 Task: For heading Arial black with underline.  font size for heading18,  'Change the font style of data to'Calibri.  and font size to 9,  Change the alignment of both headline & data to Align center.  In the sheet  Data Collection Workbook
Action: Mouse moved to (45, 129)
Screenshot: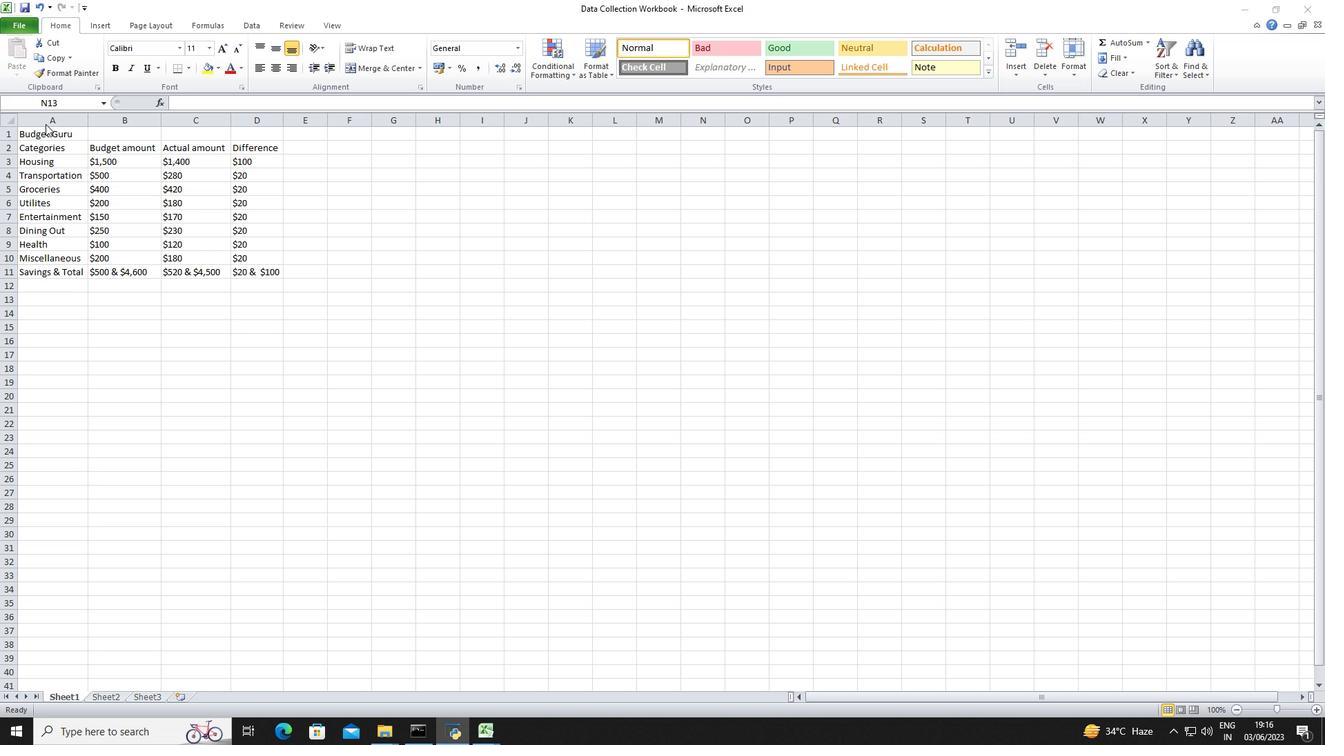 
Action: Mouse pressed left at (45, 129)
Screenshot: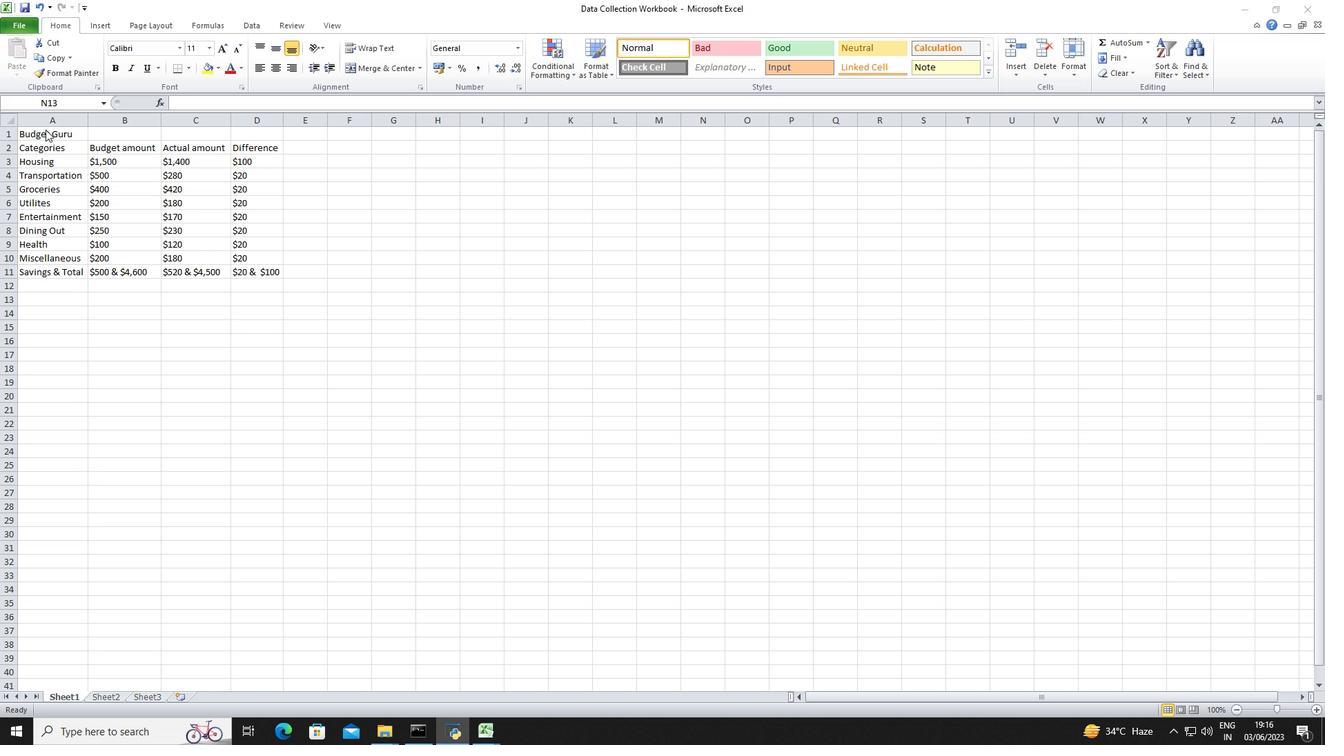
Action: Mouse moved to (72, 134)
Screenshot: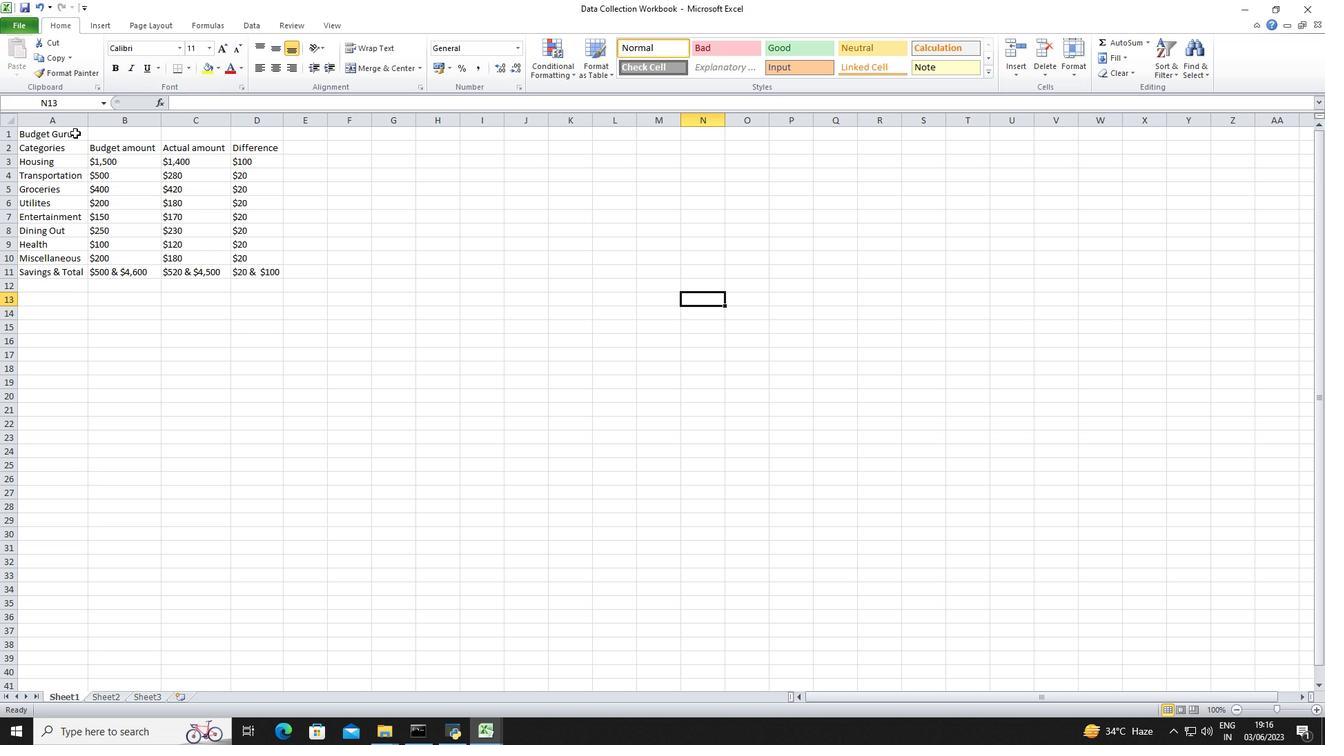 
Action: Mouse pressed left at (72, 134)
Screenshot: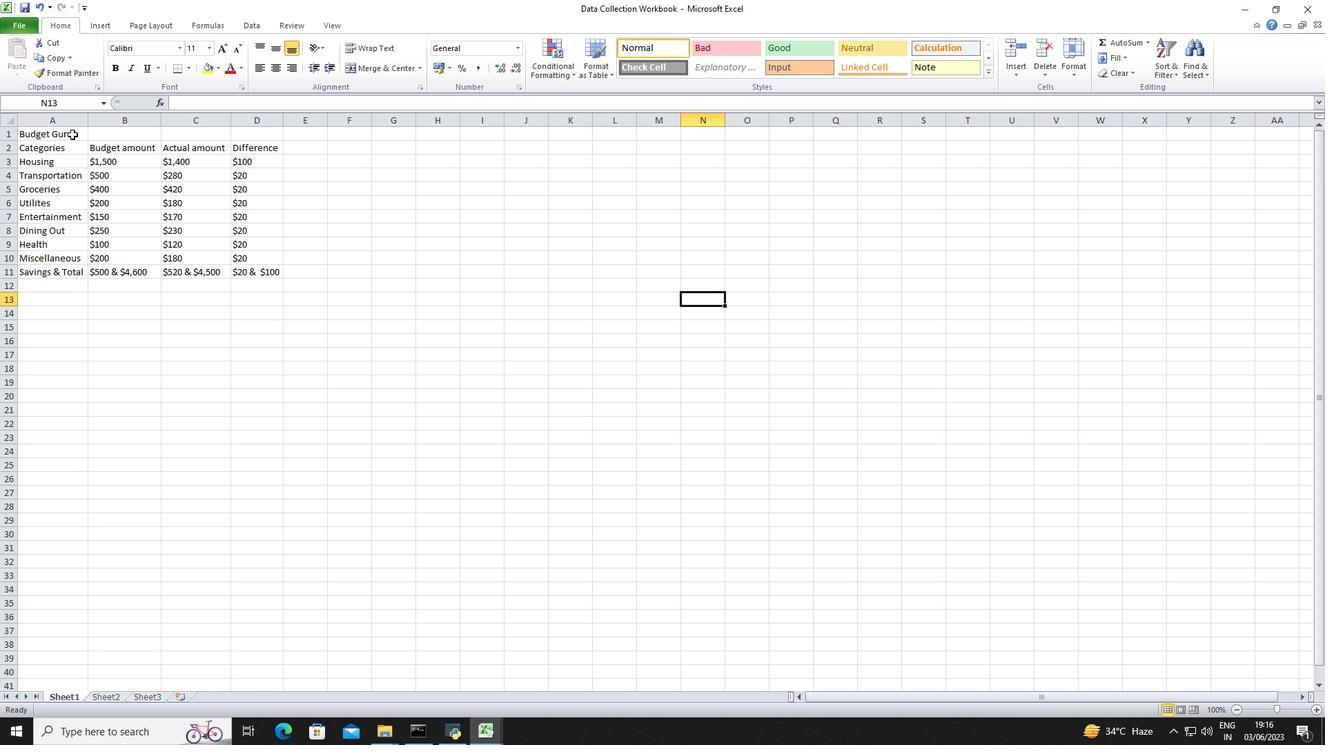 
Action: Mouse moved to (179, 46)
Screenshot: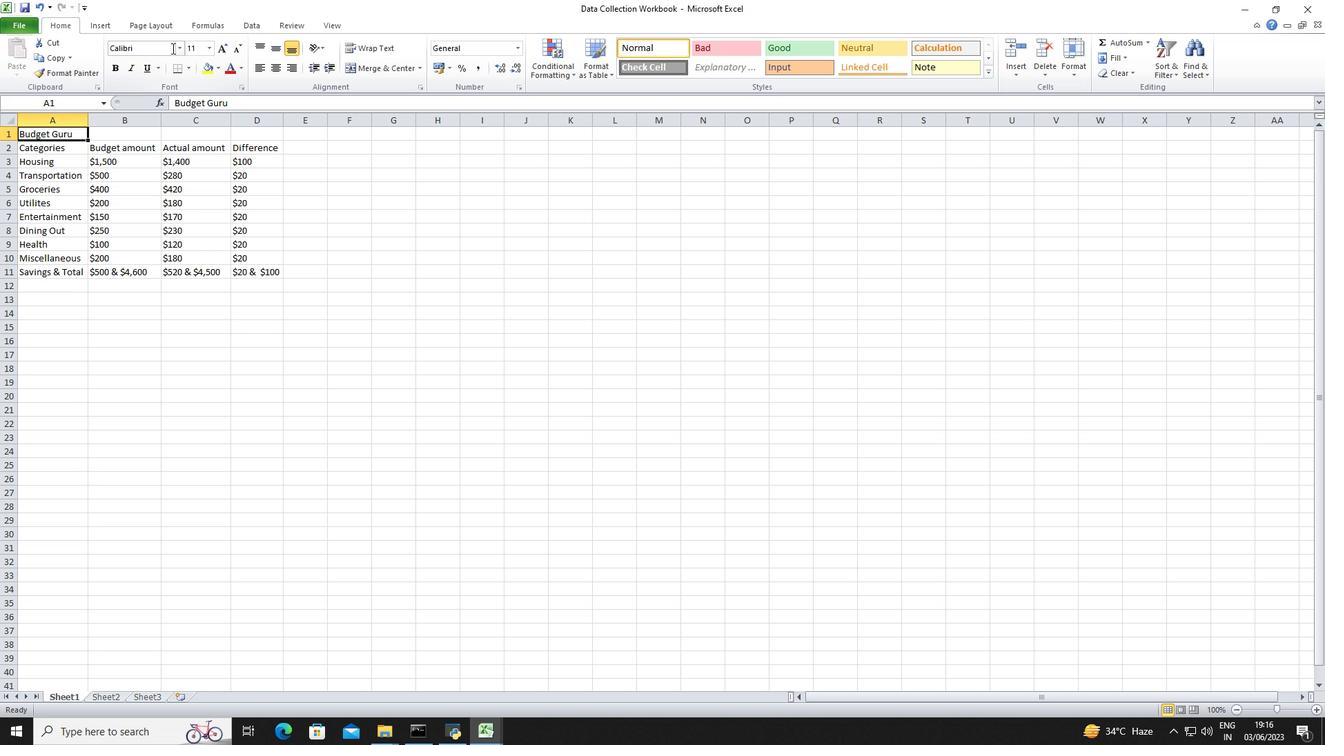 
Action: Mouse pressed left at (179, 46)
Screenshot: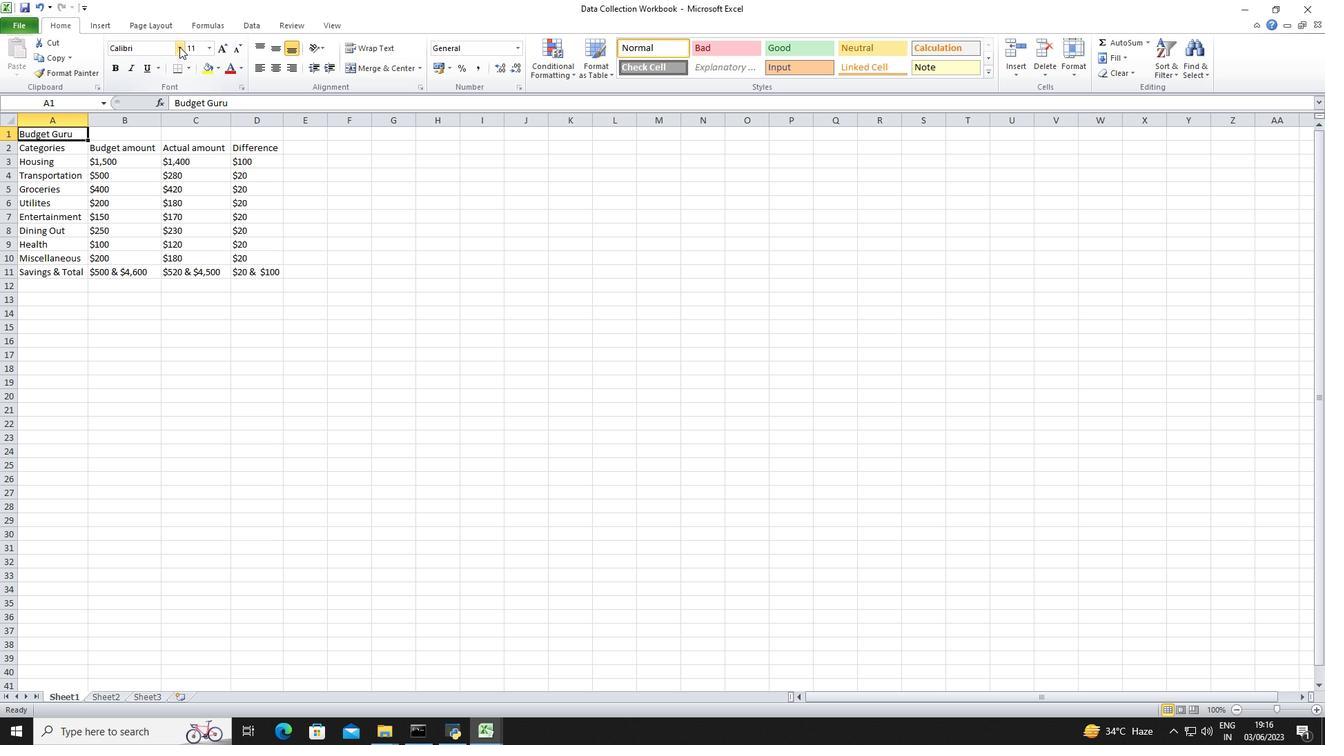 
Action: Mouse moved to (154, 176)
Screenshot: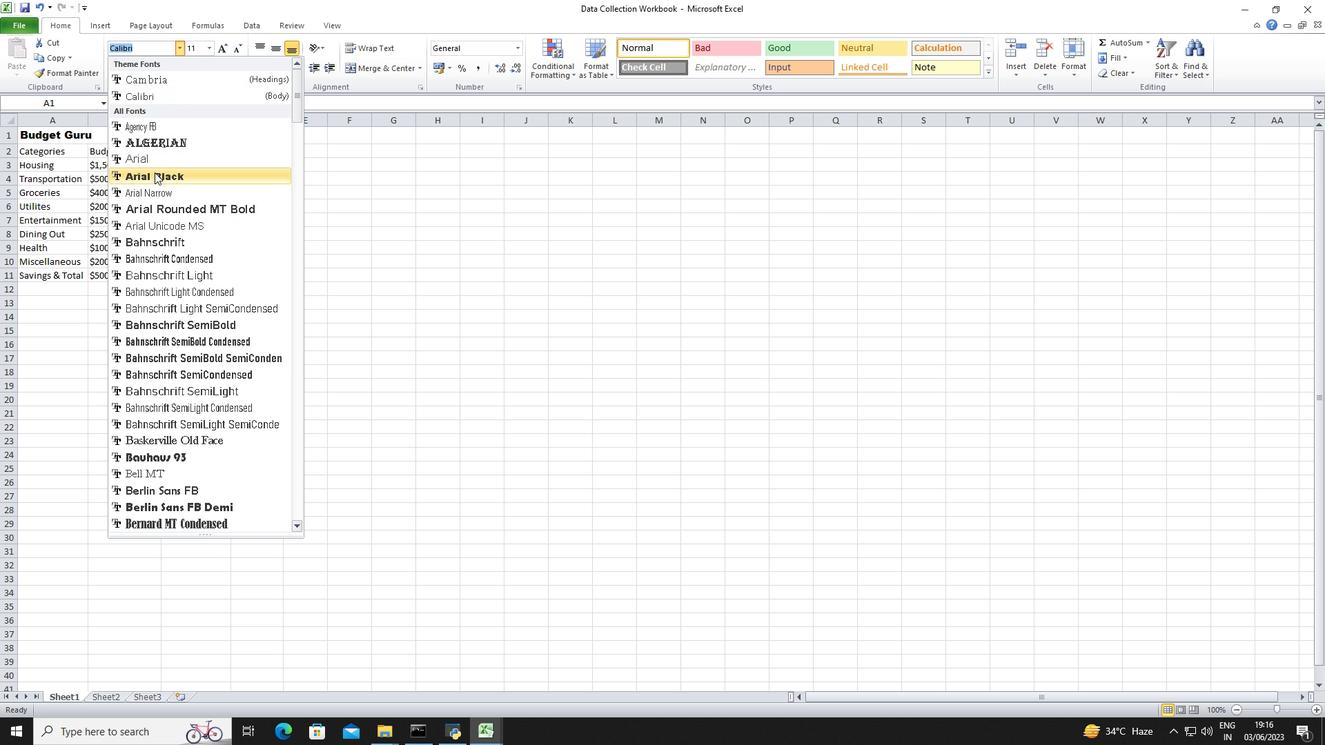 
Action: Mouse pressed left at (154, 176)
Screenshot: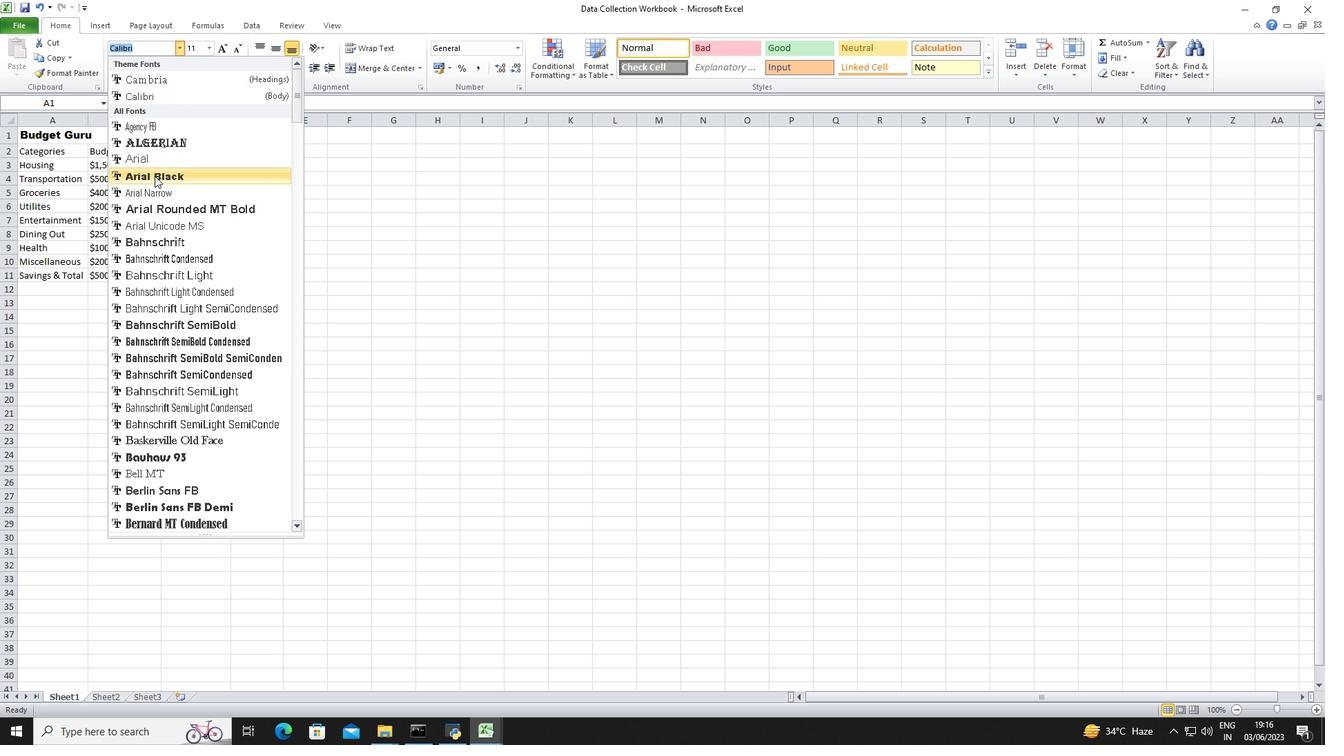 
Action: Mouse moved to (147, 66)
Screenshot: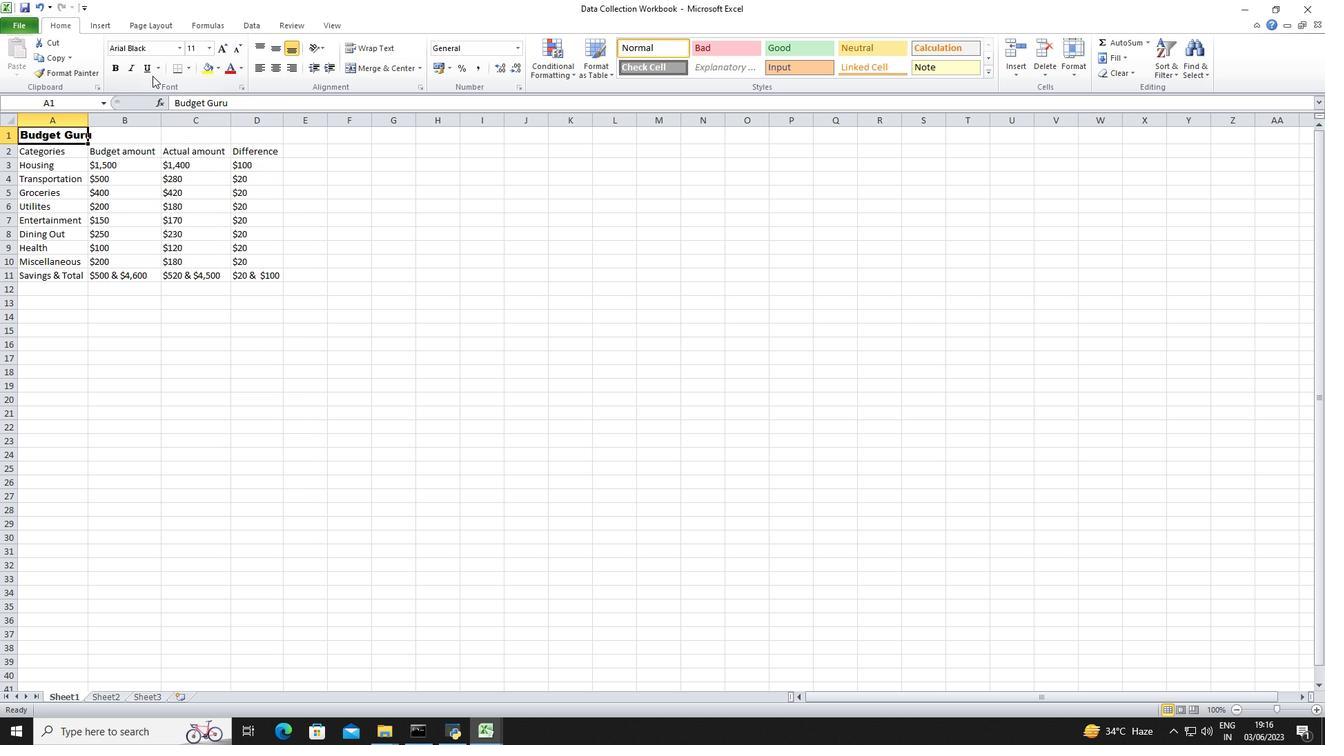 
Action: Mouse pressed left at (147, 66)
Screenshot: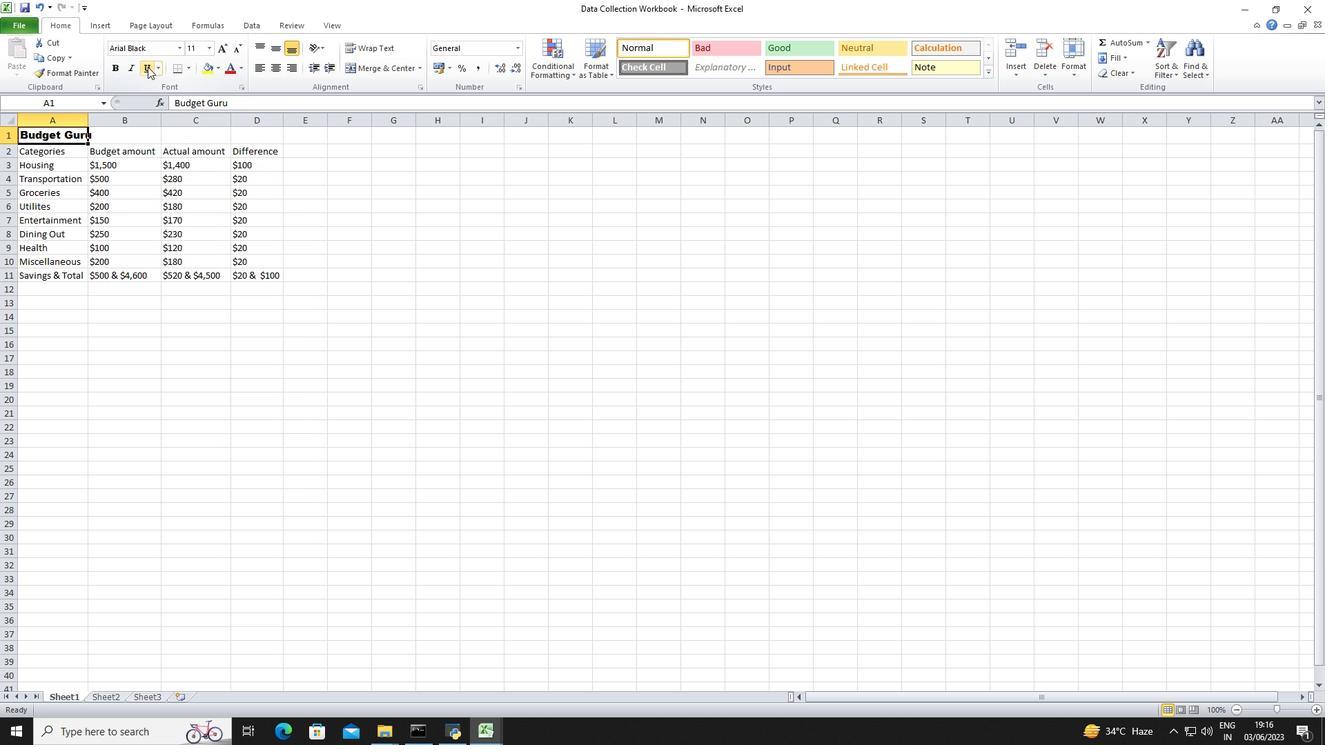 
Action: Mouse moved to (209, 48)
Screenshot: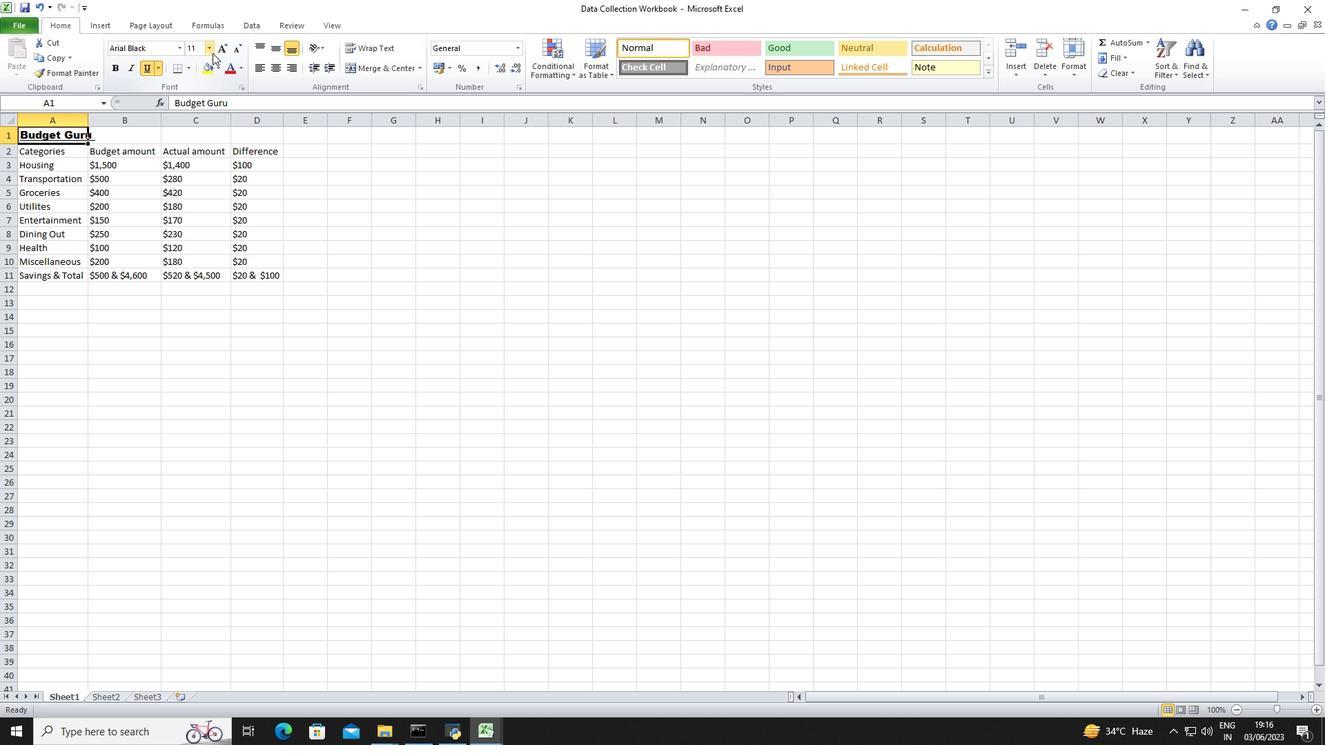 
Action: Mouse pressed left at (209, 48)
Screenshot: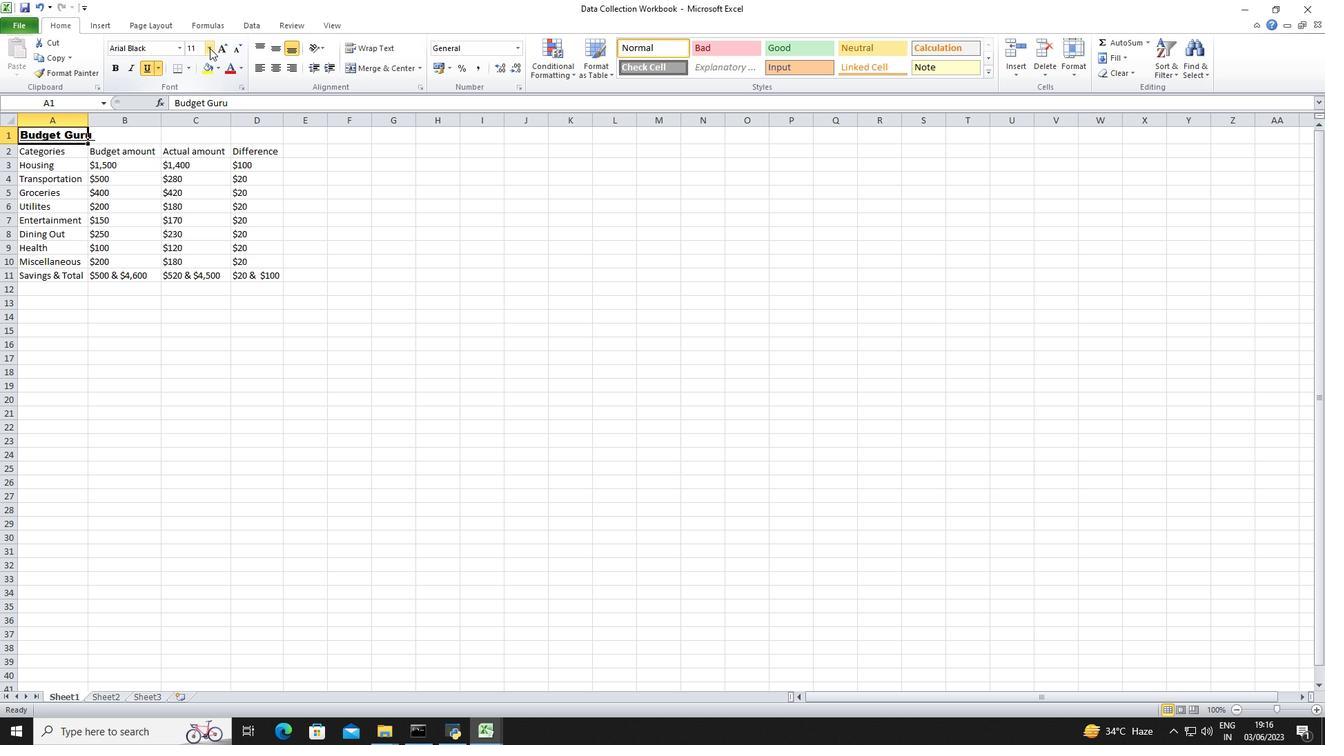 
Action: Mouse moved to (195, 144)
Screenshot: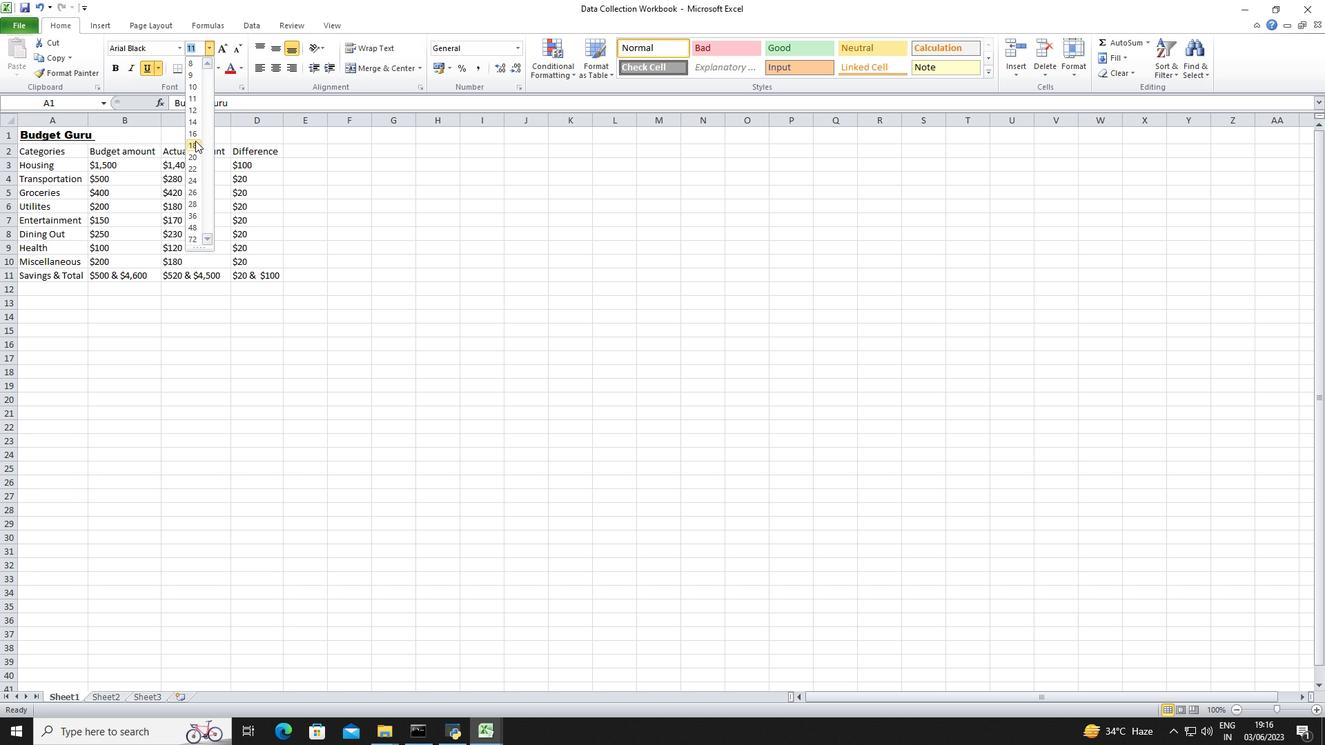
Action: Mouse pressed left at (195, 144)
Screenshot: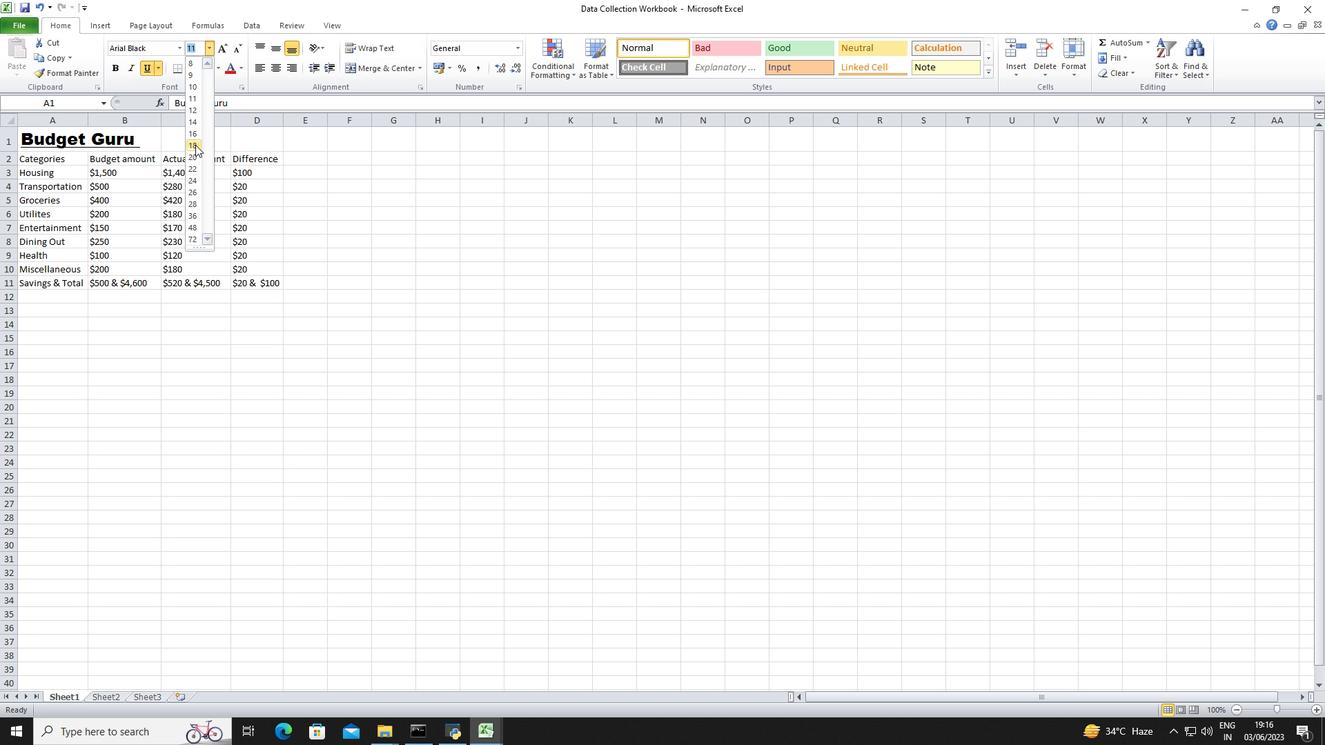 
Action: Mouse moved to (138, 378)
Screenshot: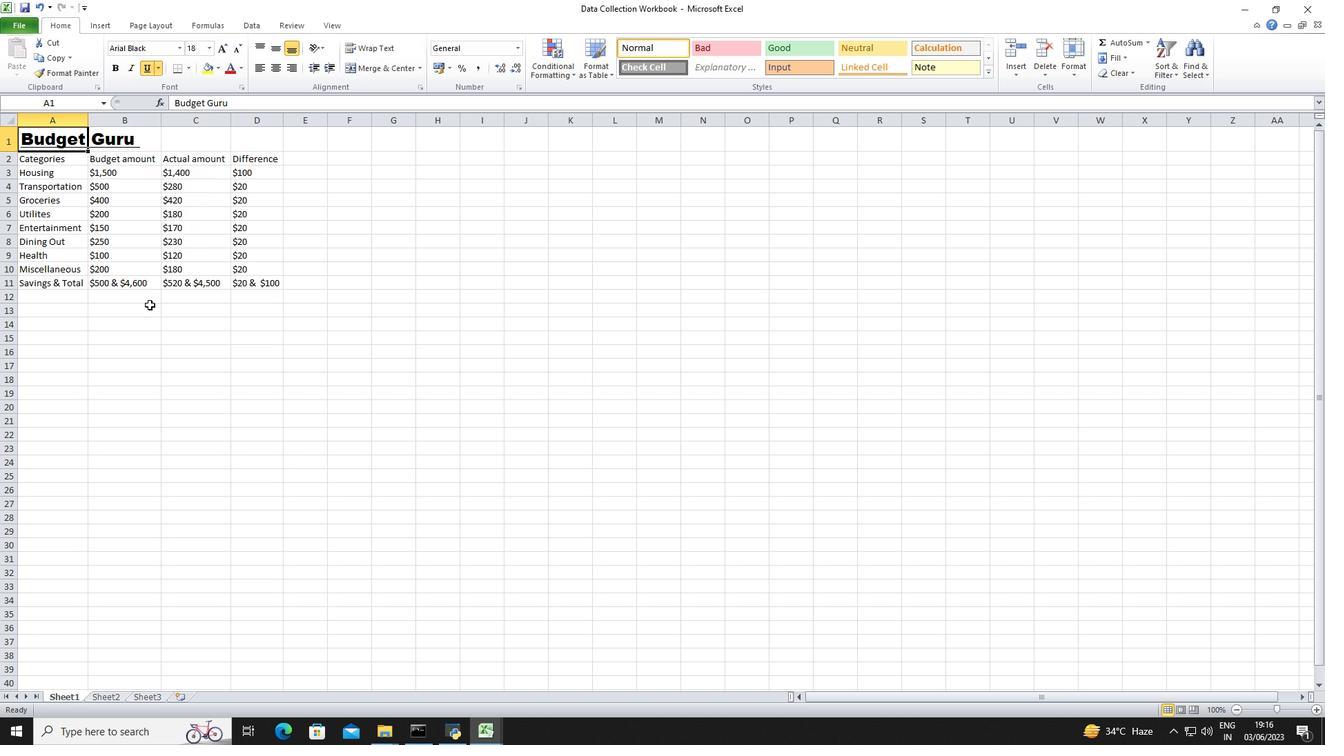 
Action: Mouse pressed left at (138, 378)
Screenshot: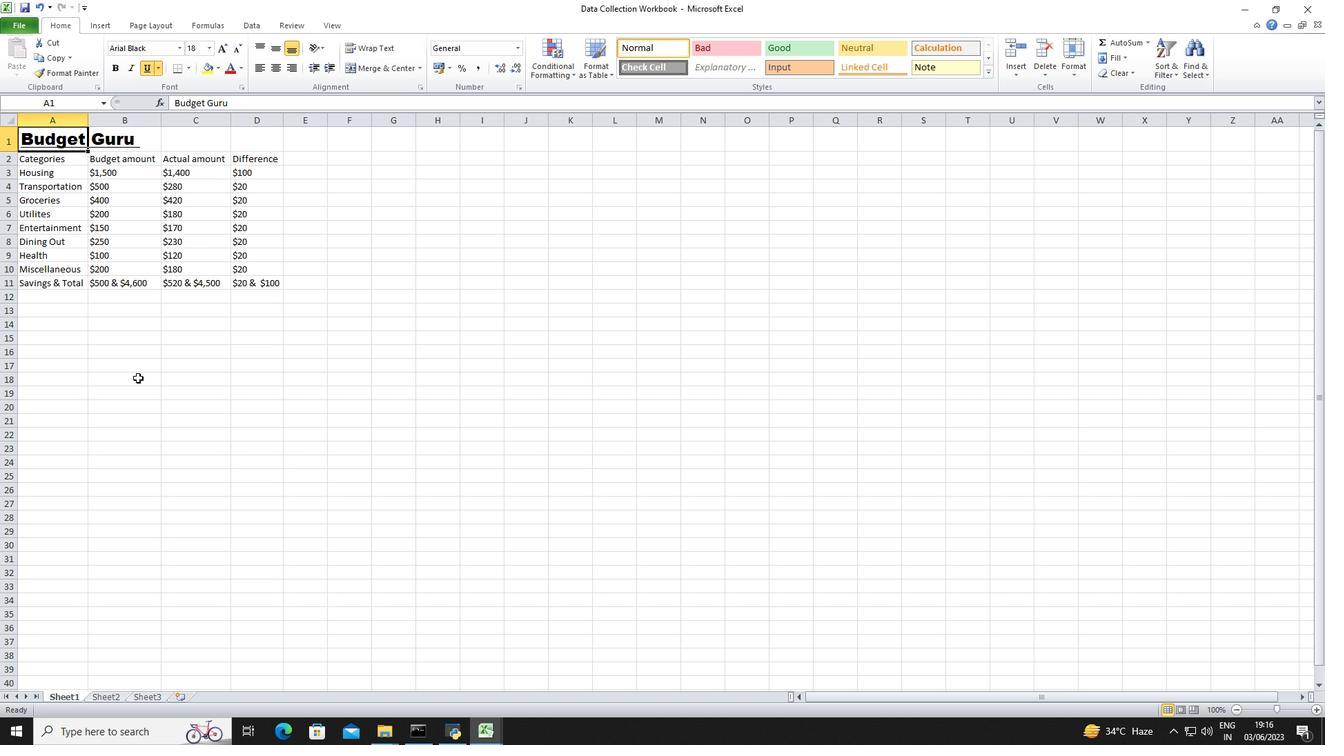 
Action: Mouse moved to (51, 156)
Screenshot: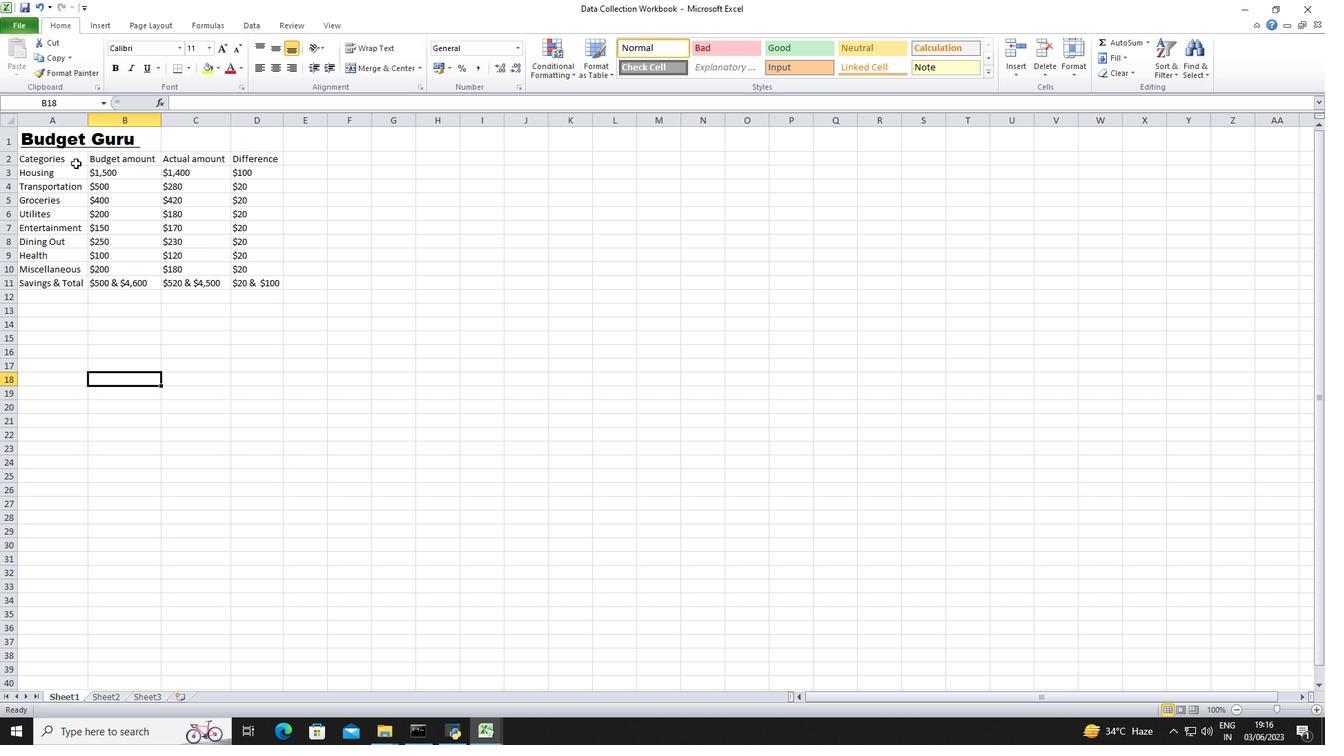 
Action: Mouse pressed left at (51, 156)
Screenshot: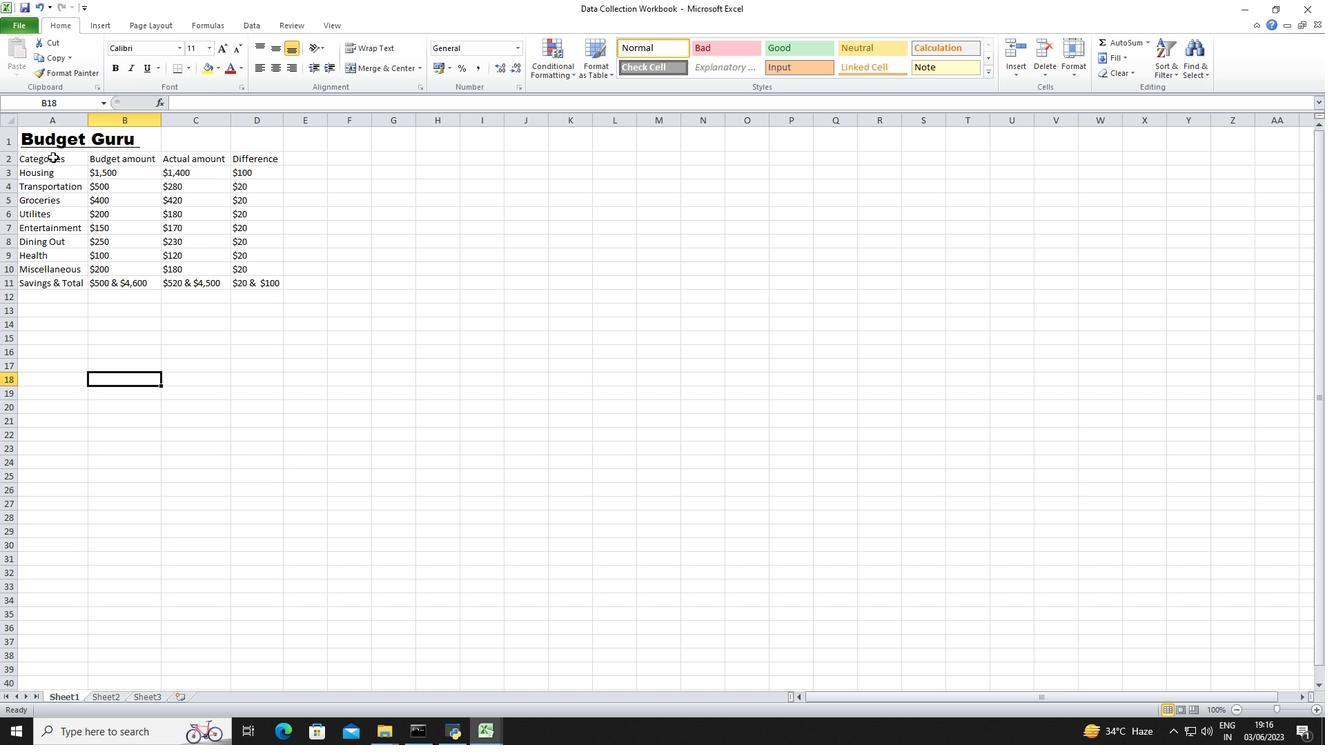 
Action: Mouse moved to (180, 42)
Screenshot: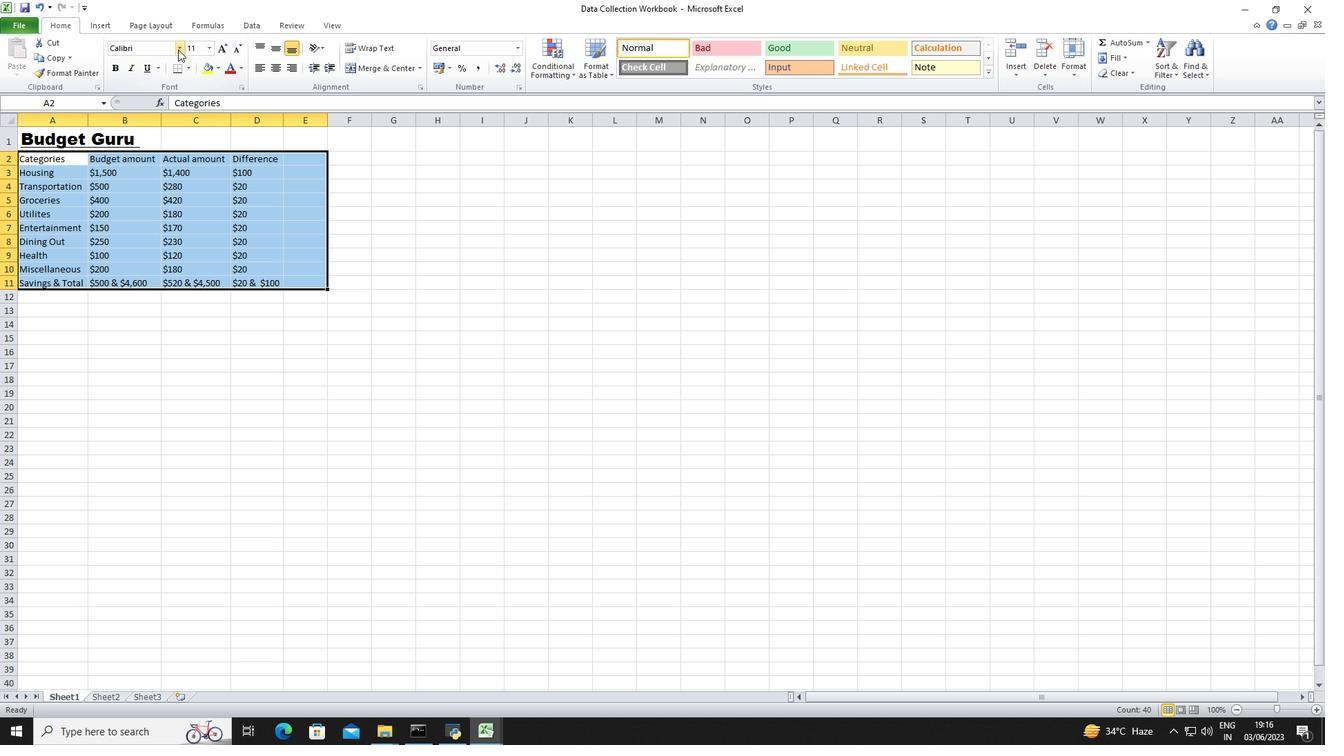 
Action: Mouse pressed left at (180, 42)
Screenshot: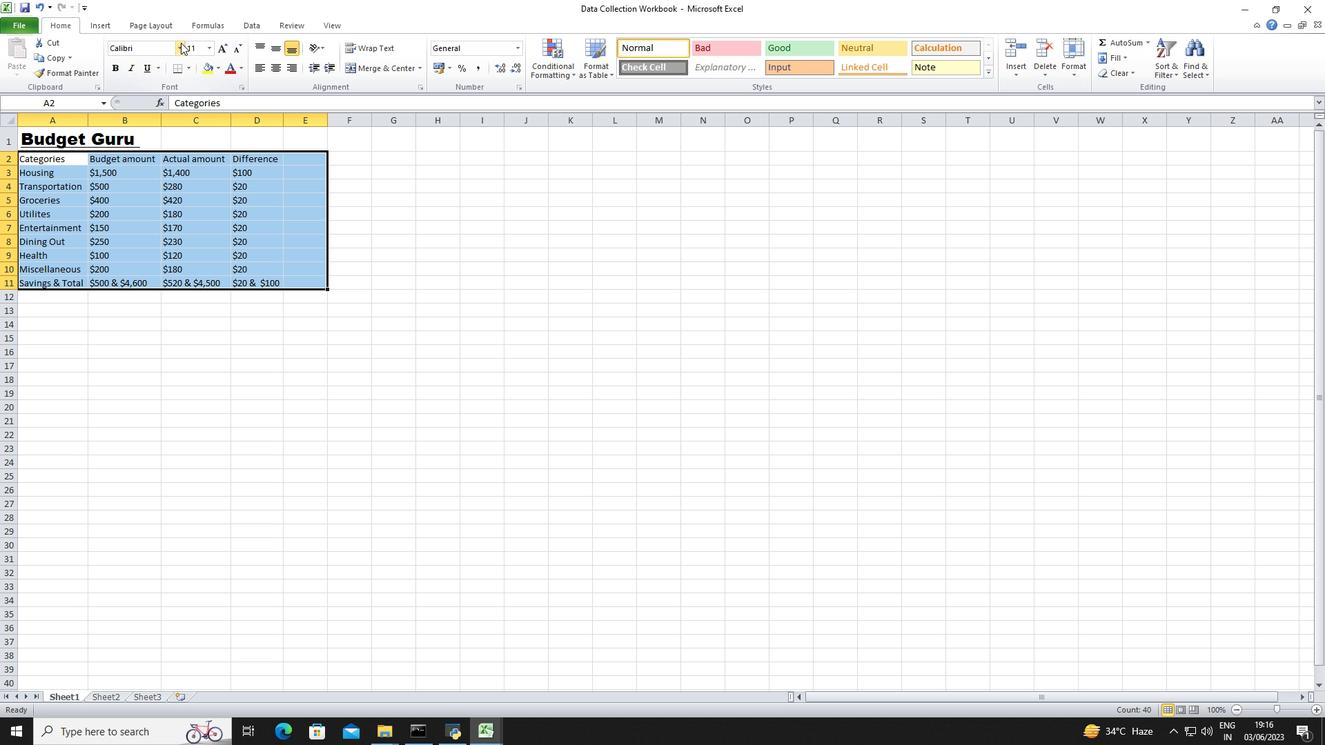 
Action: Mouse moved to (153, 92)
Screenshot: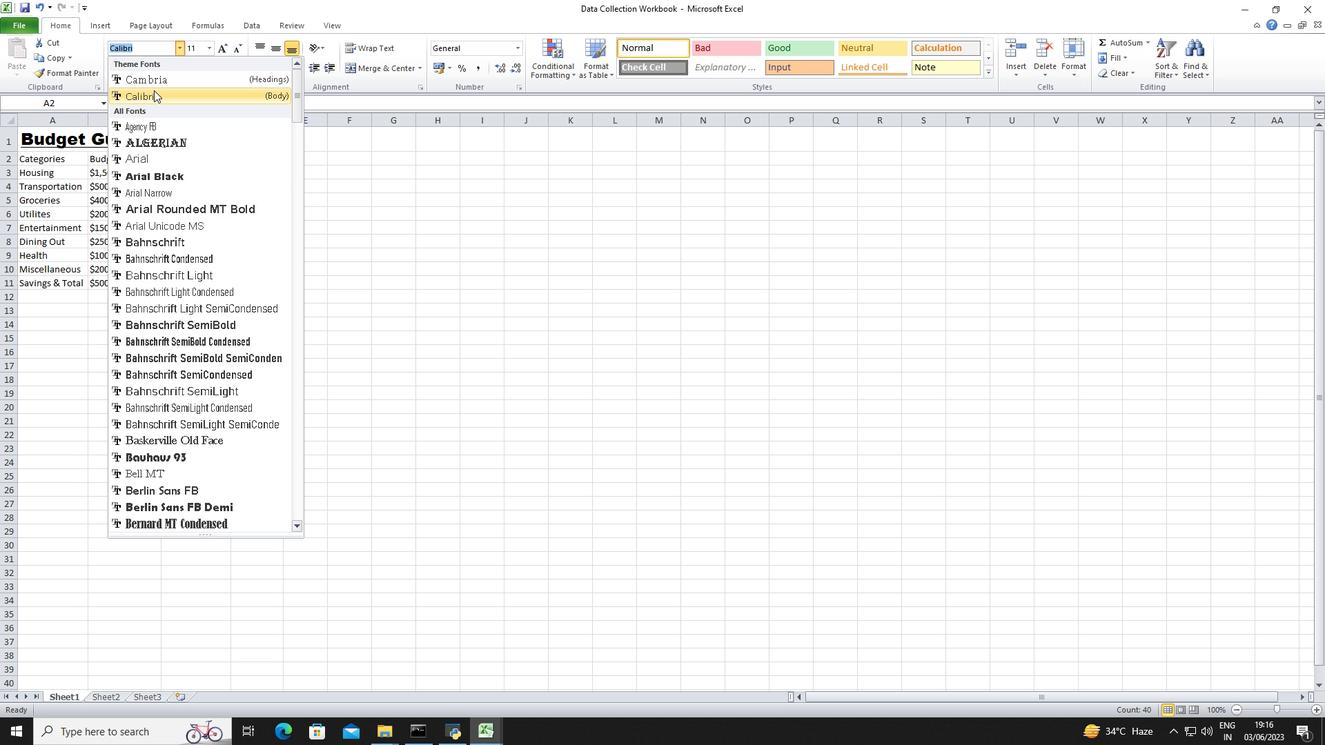 
Action: Mouse pressed left at (153, 92)
Screenshot: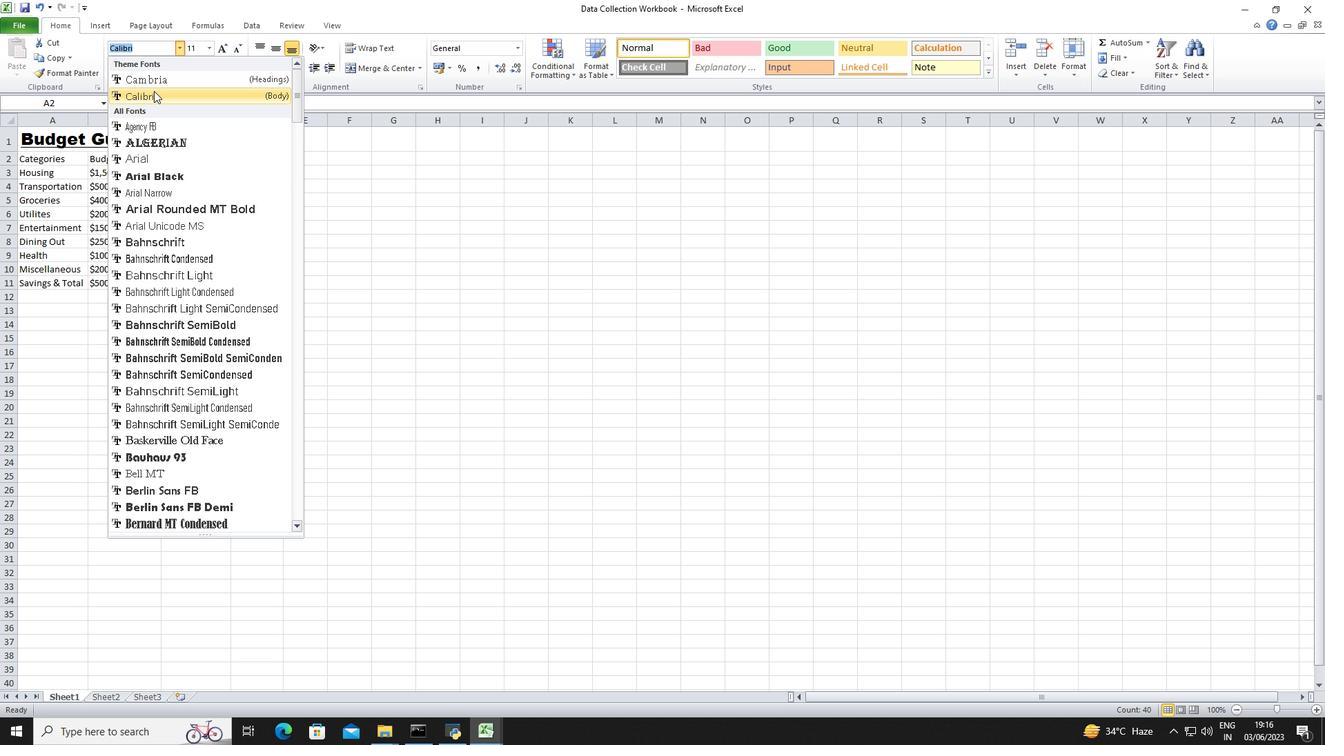 
Action: Mouse moved to (206, 45)
Screenshot: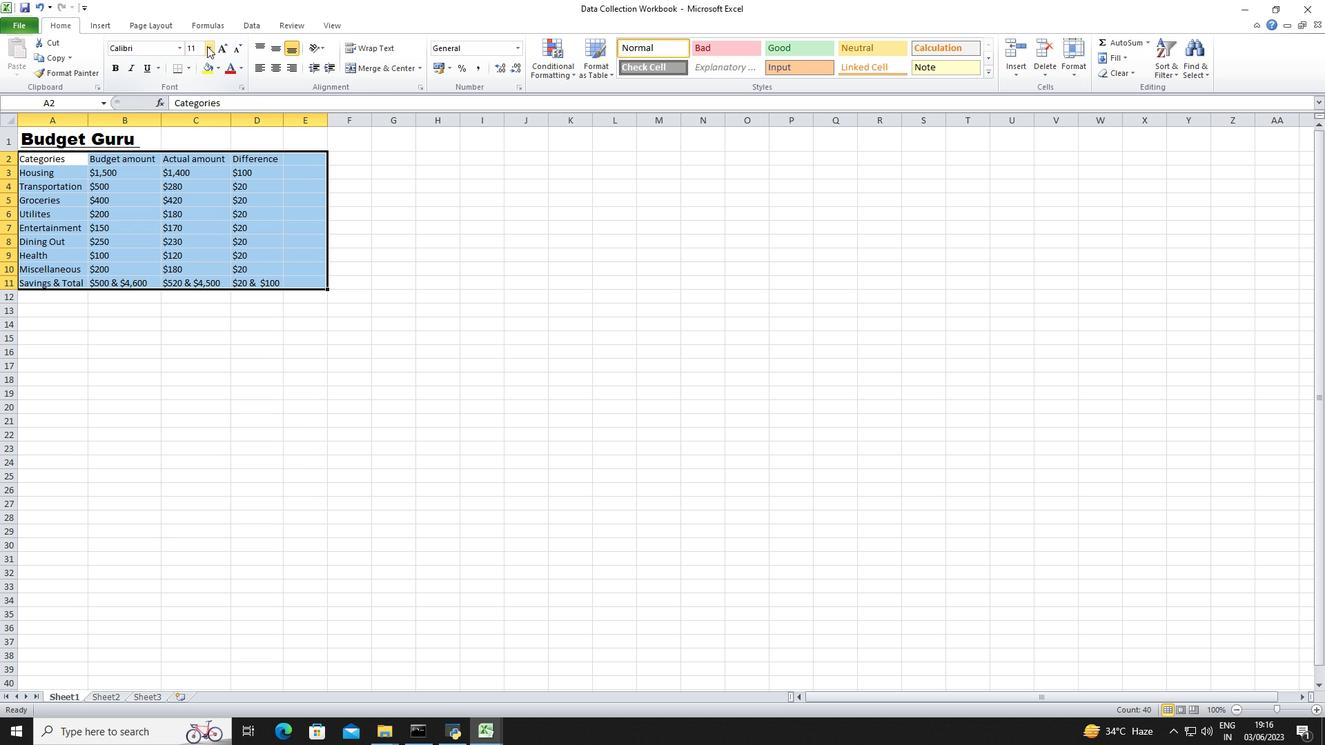 
Action: Mouse pressed left at (206, 45)
Screenshot: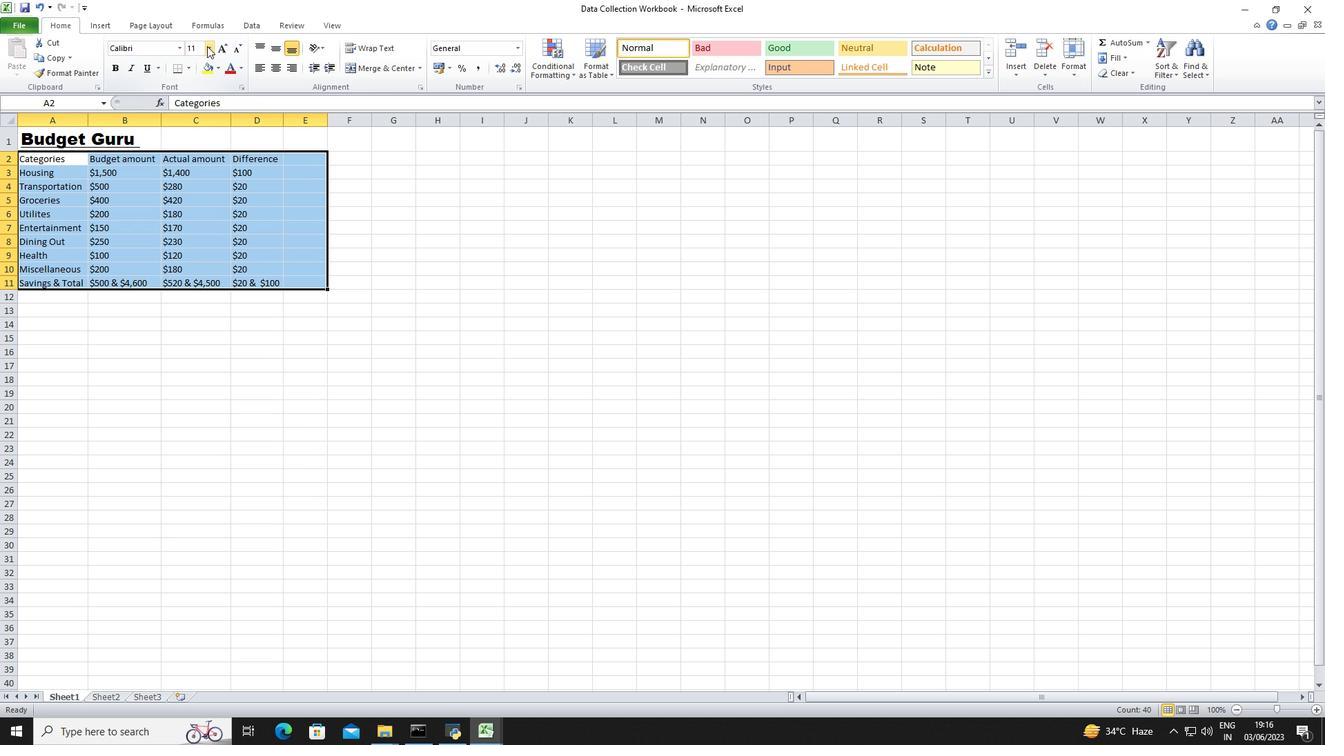 
Action: Mouse moved to (193, 75)
Screenshot: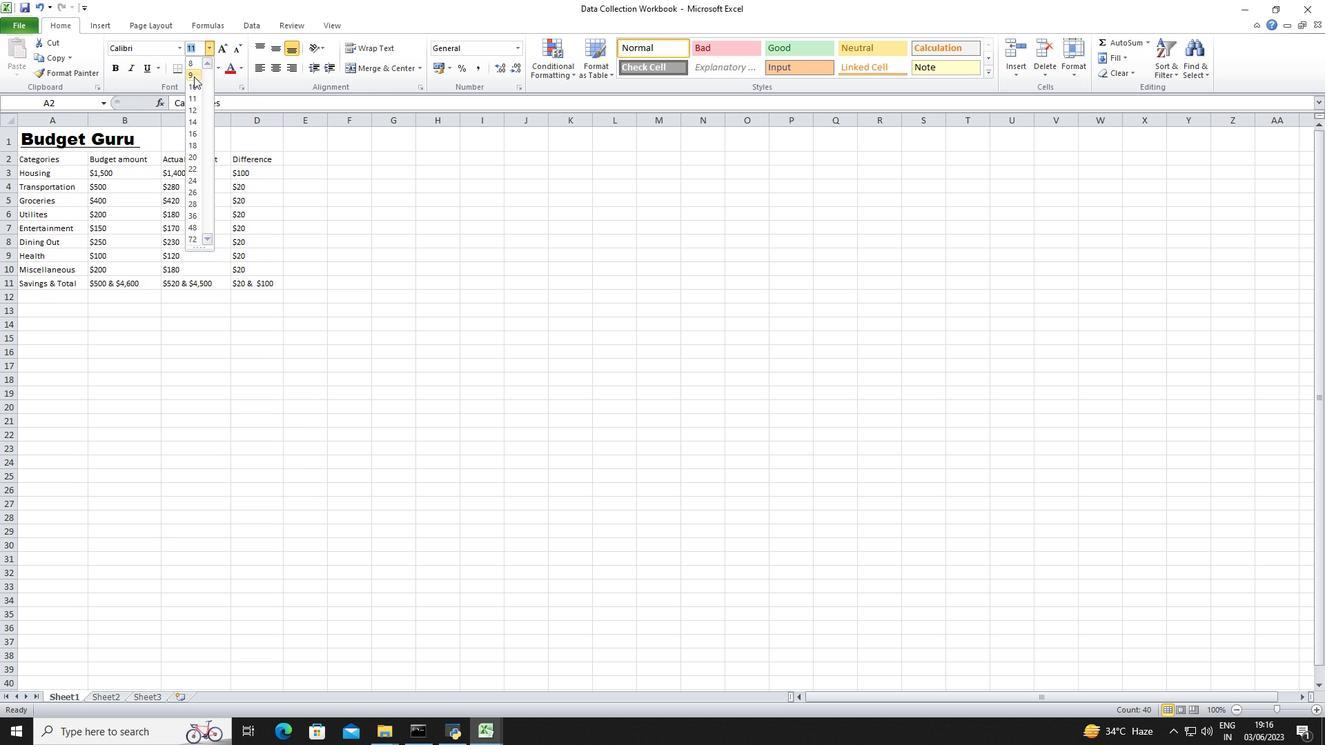 
Action: Mouse pressed left at (193, 75)
Screenshot: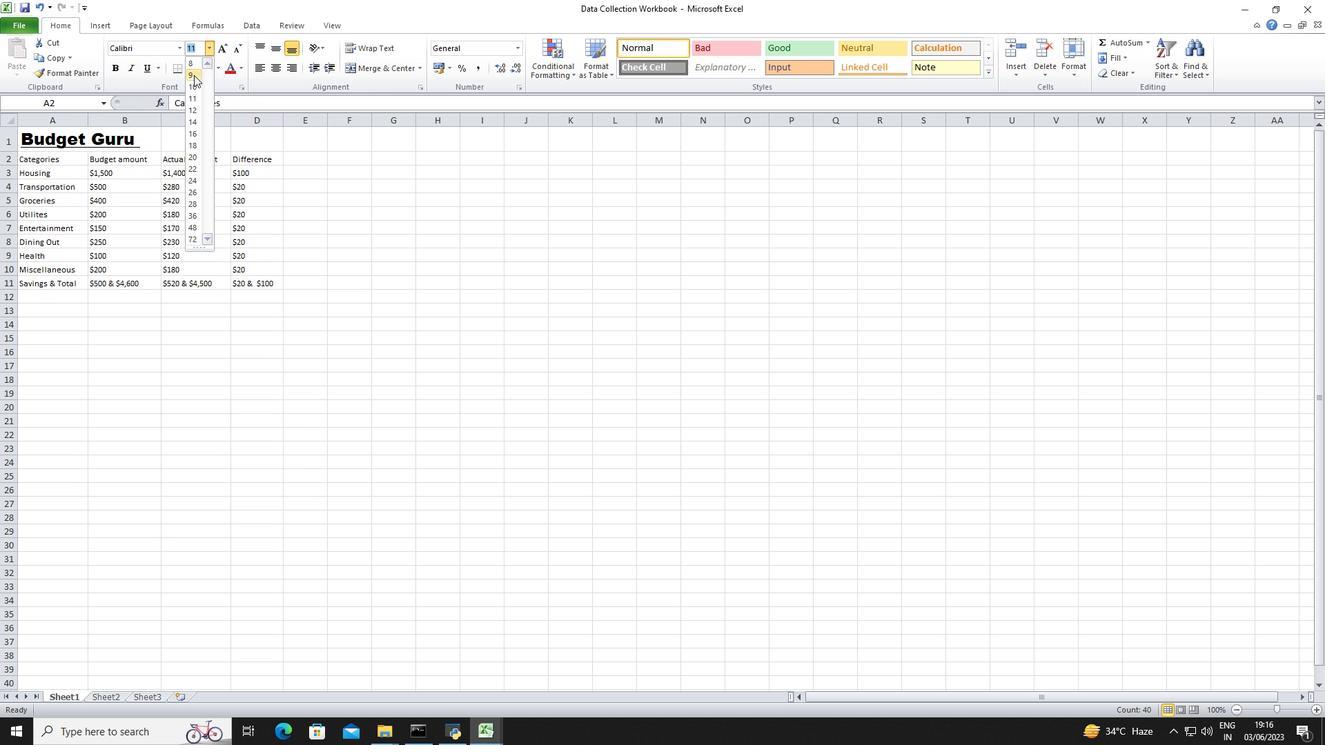 
Action: Mouse moved to (210, 339)
Screenshot: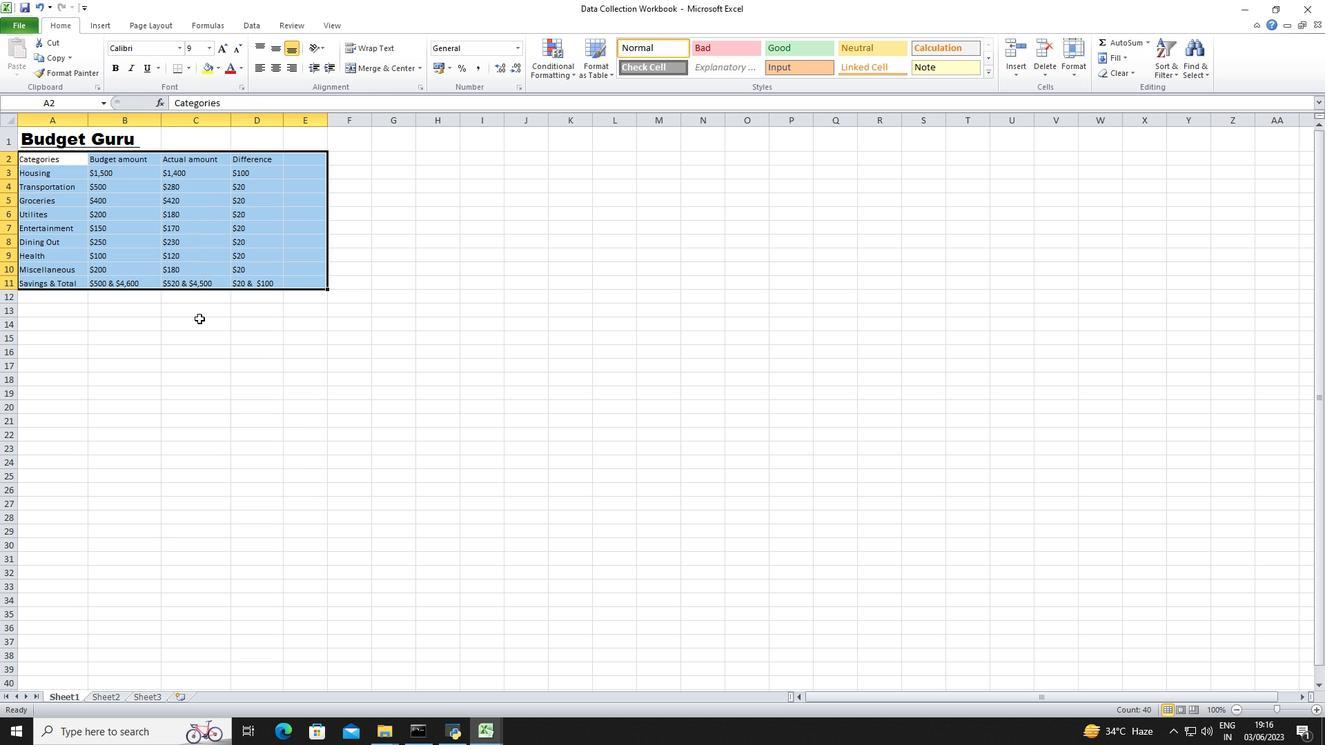 
Action: Mouse pressed left at (210, 339)
Screenshot: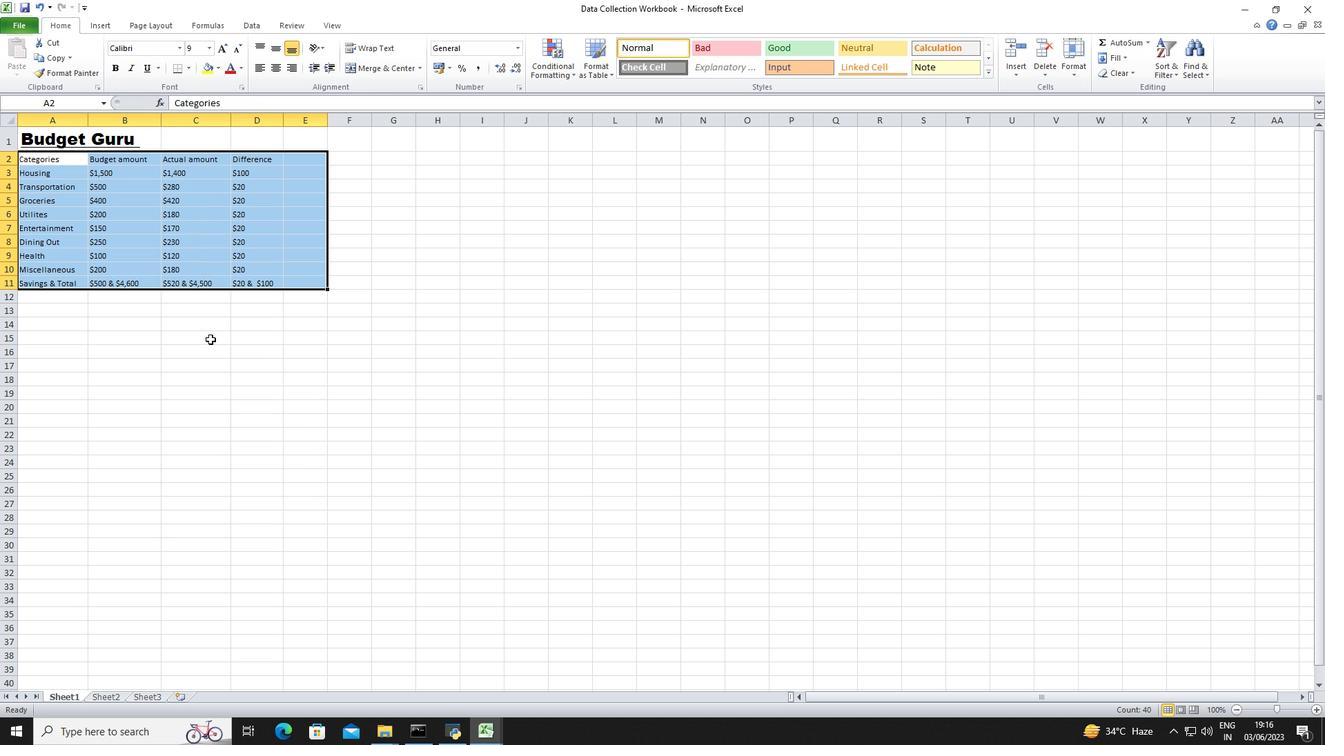 
Action: Mouse moved to (65, 138)
Screenshot: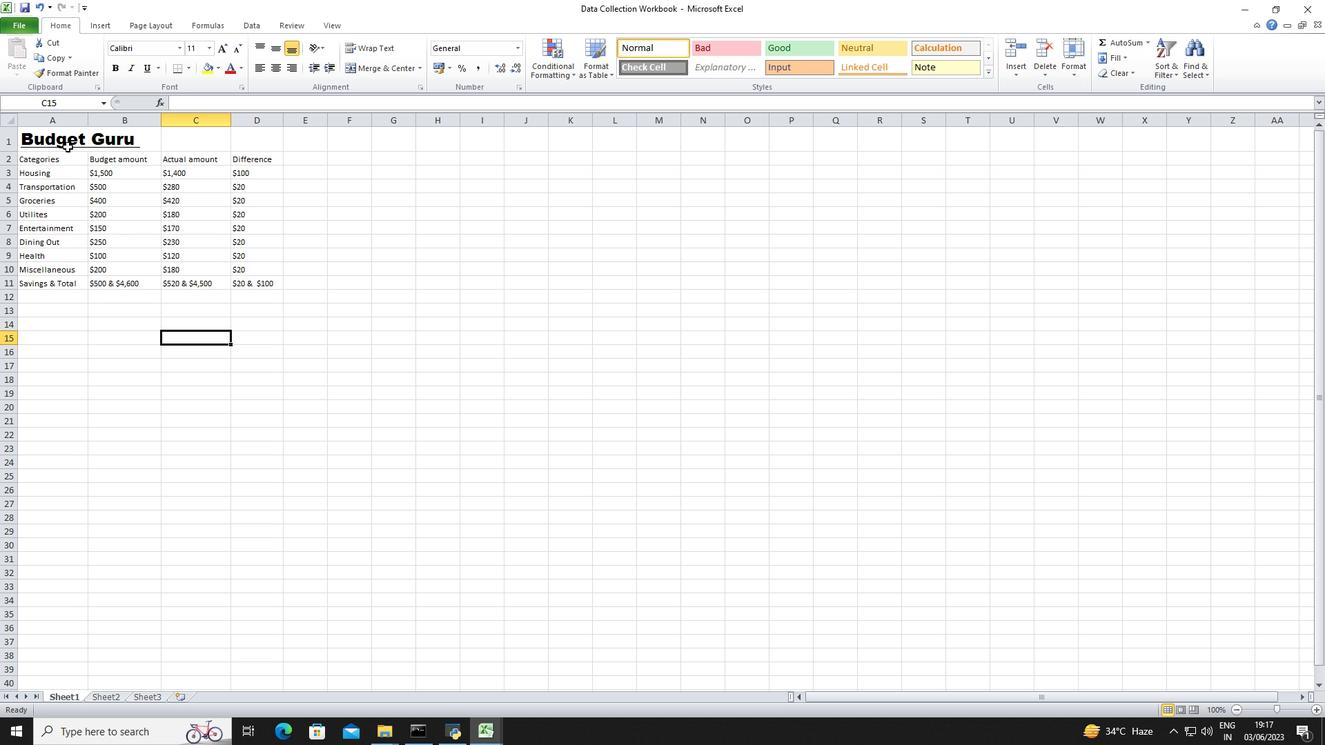 
Action: Mouse pressed left at (65, 138)
Screenshot: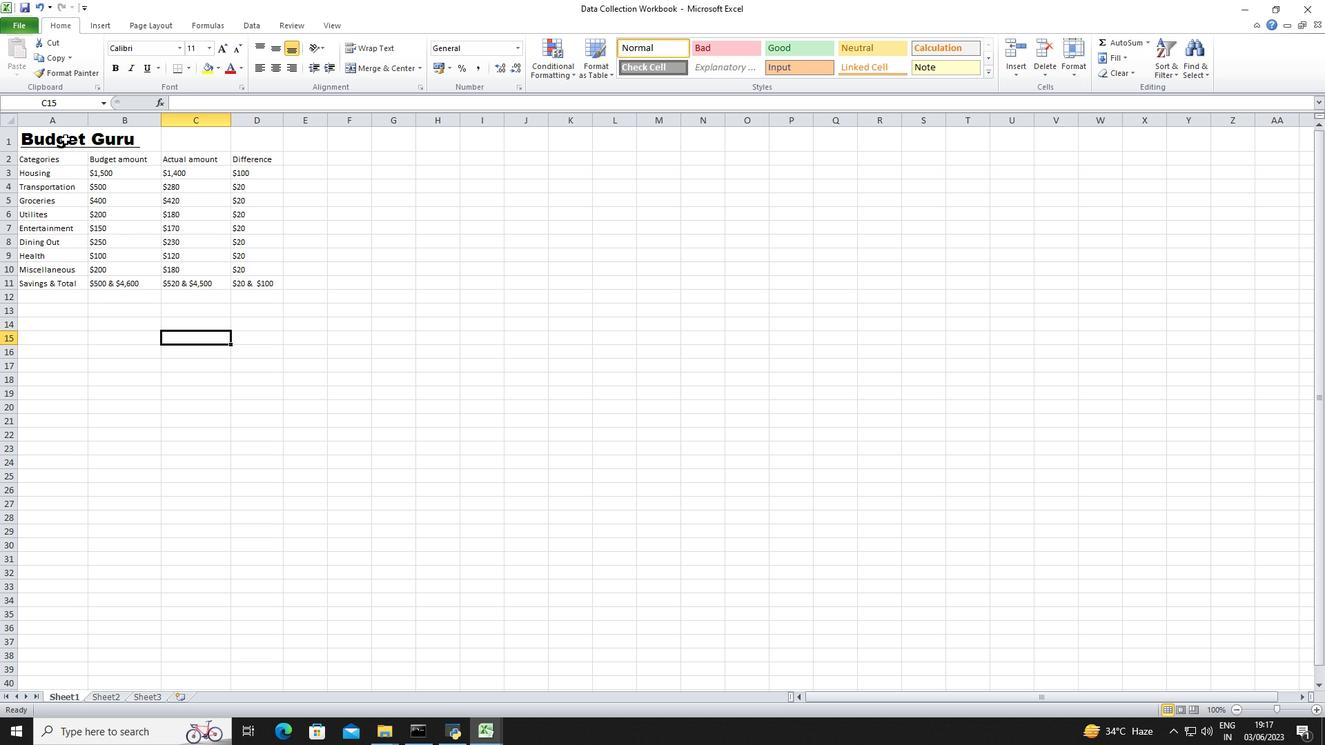 
Action: Mouse moved to (274, 69)
Screenshot: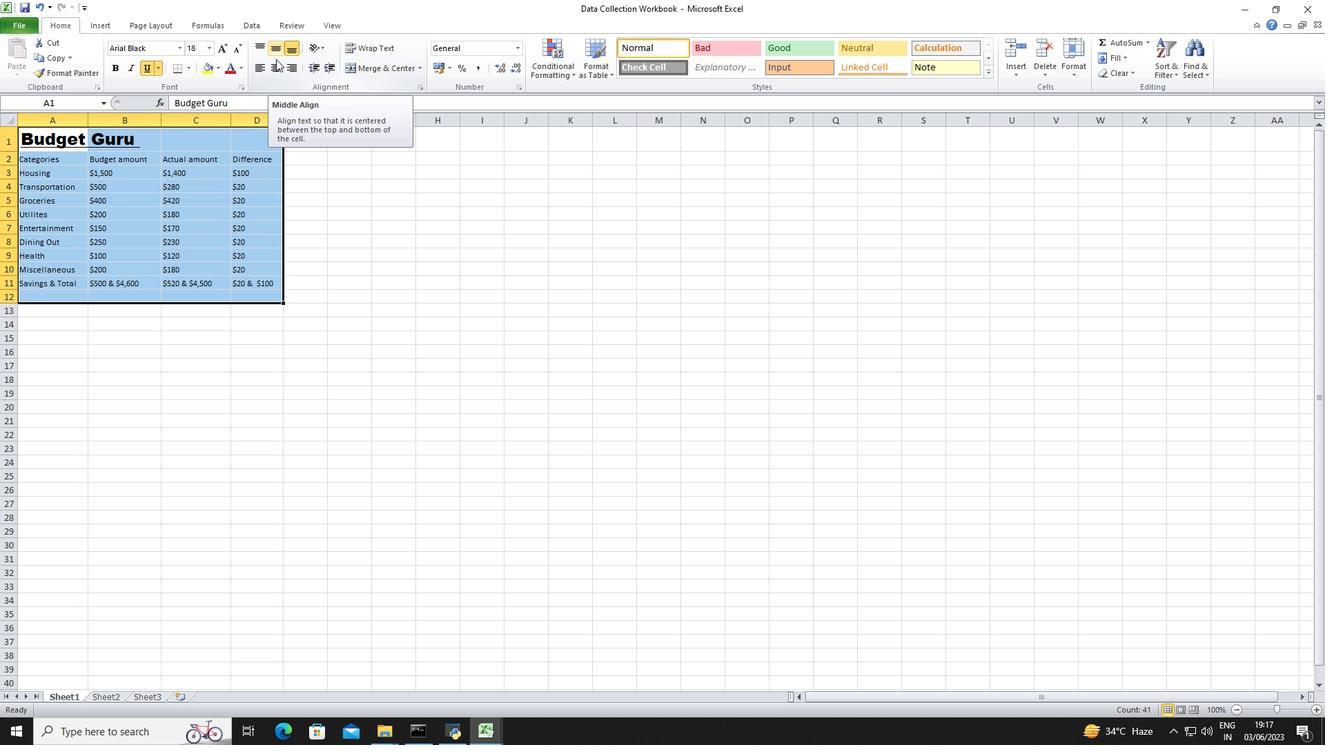 
Action: Mouse pressed left at (274, 69)
Screenshot: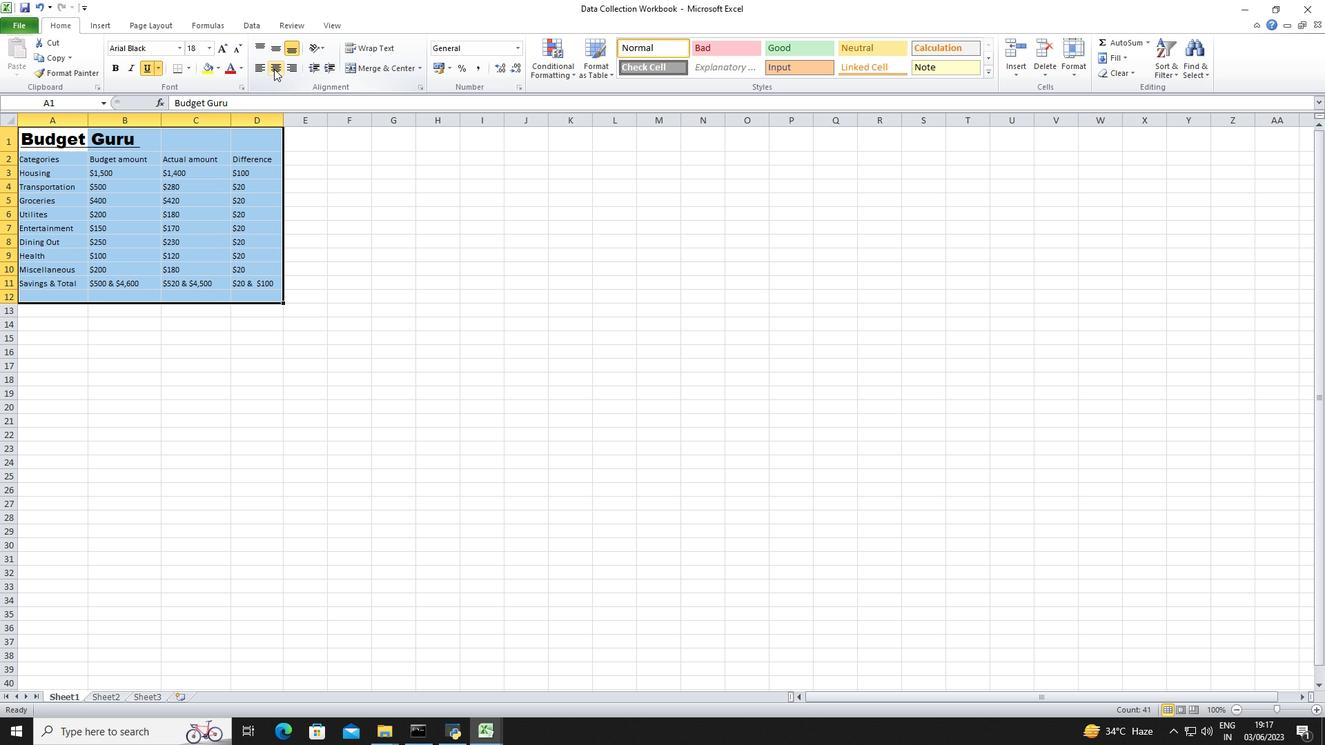 
Action: Mouse moved to (358, 281)
Screenshot: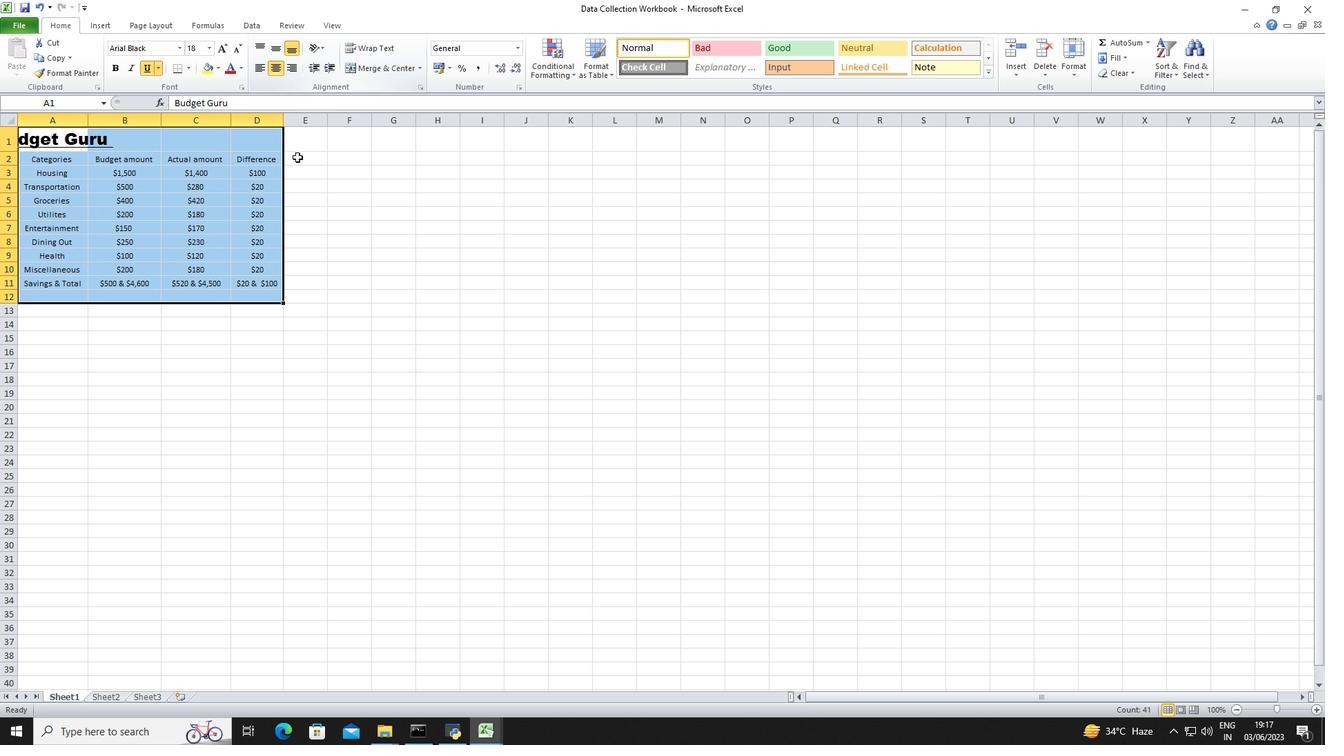 
Action: Mouse pressed left at (358, 281)
Screenshot: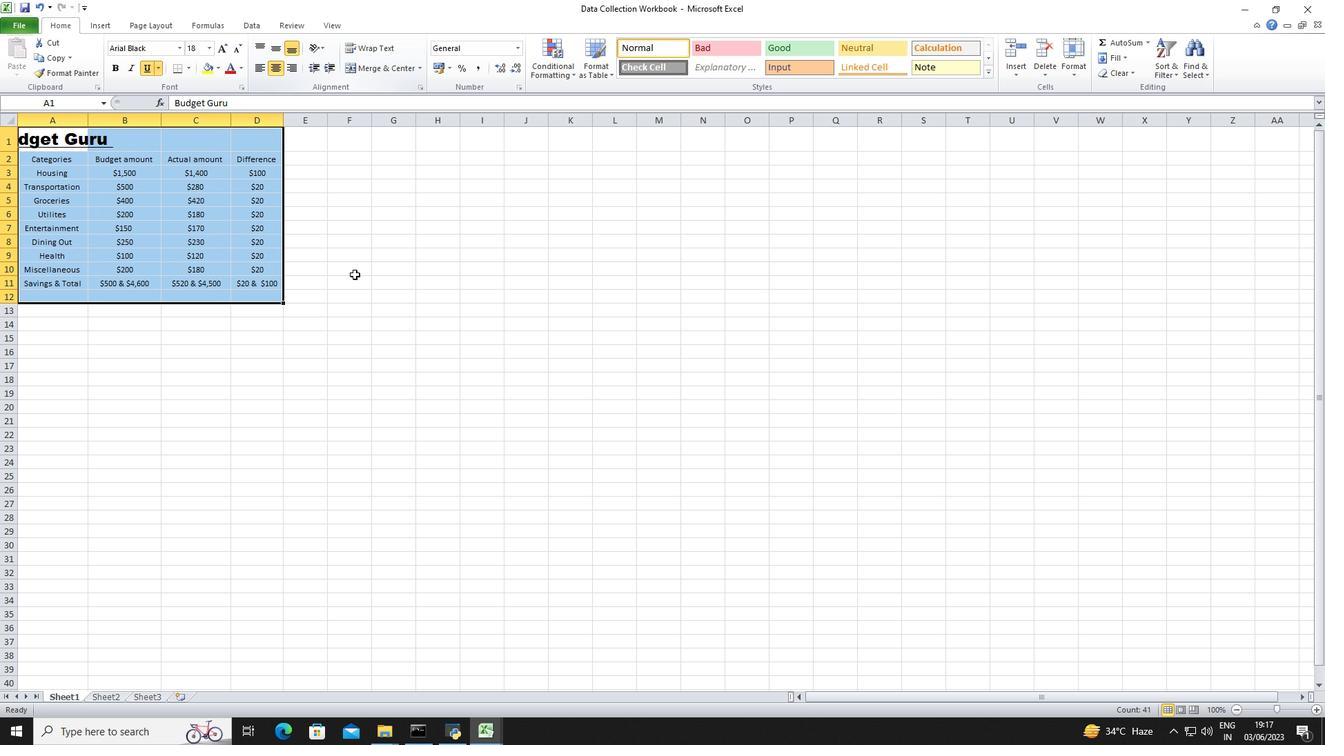 
Action: Mouse moved to (89, 114)
Screenshot: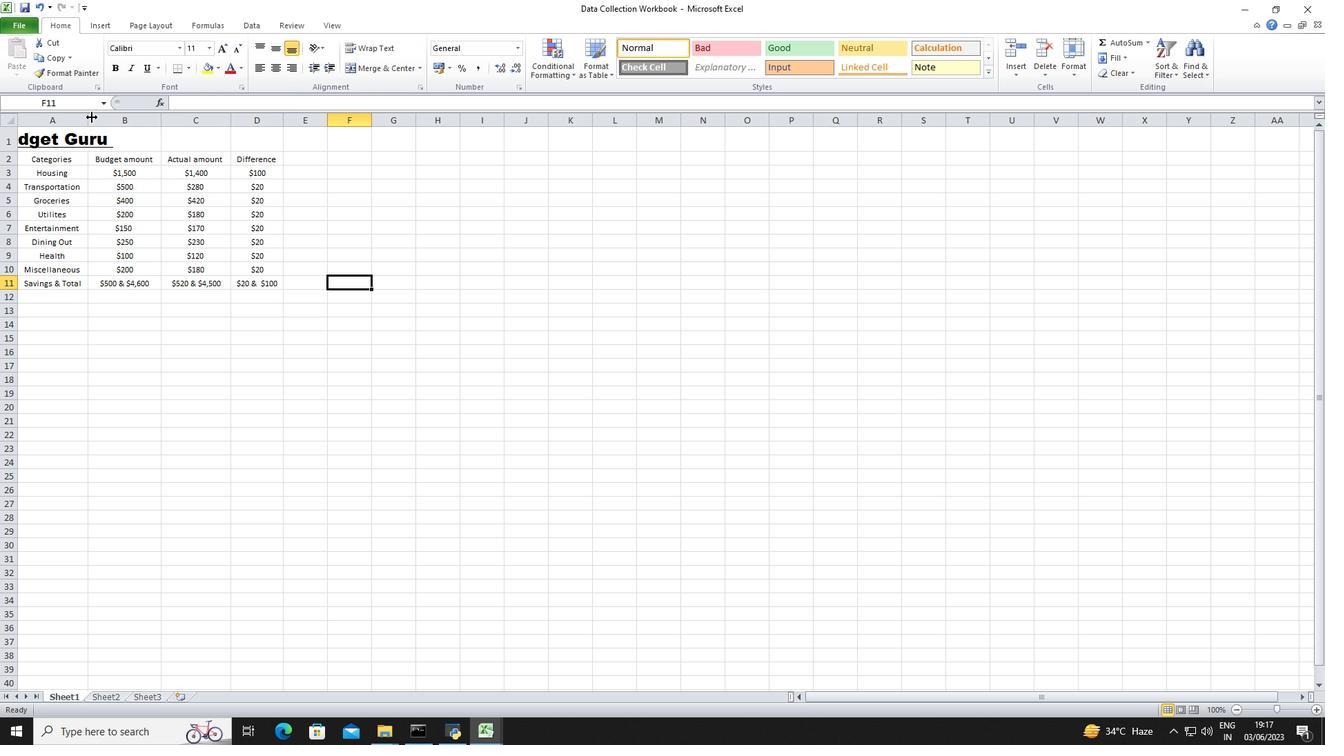 
Action: Mouse pressed left at (89, 114)
Screenshot: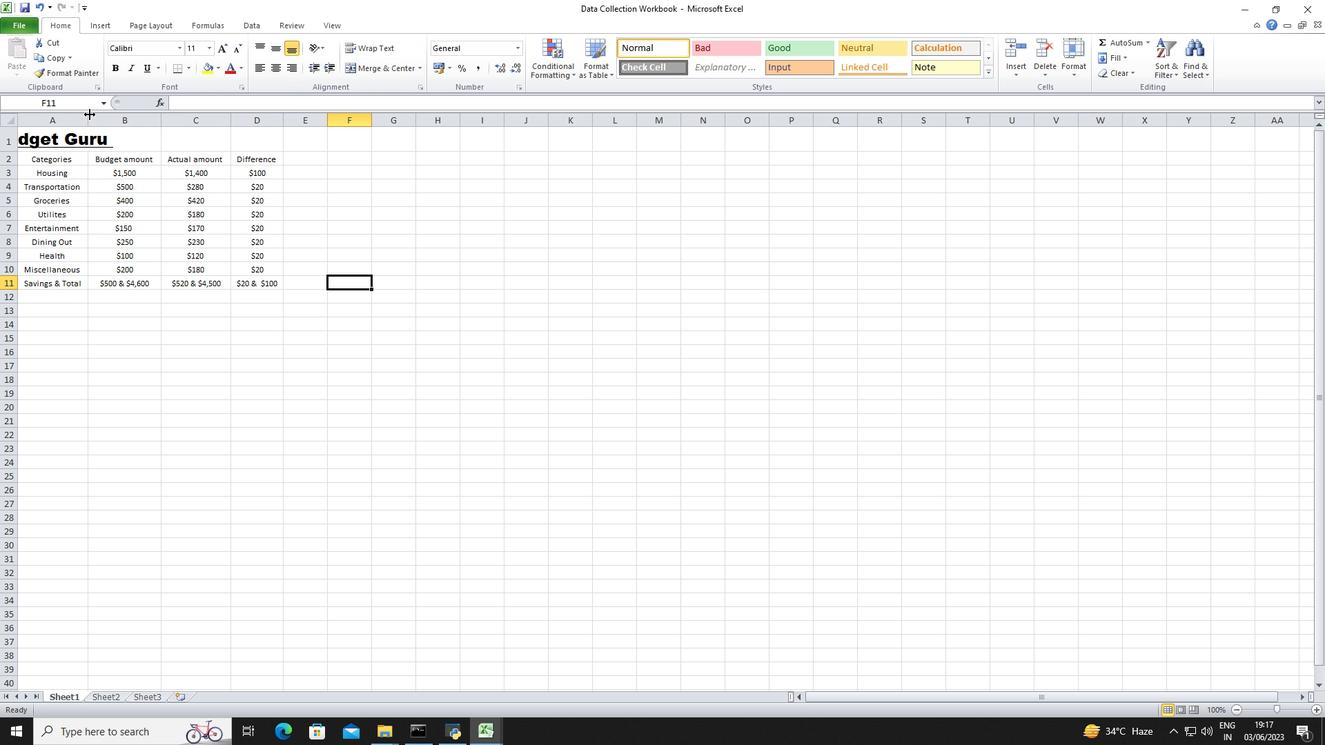 
Action: Mouse pressed left at (89, 114)
Screenshot: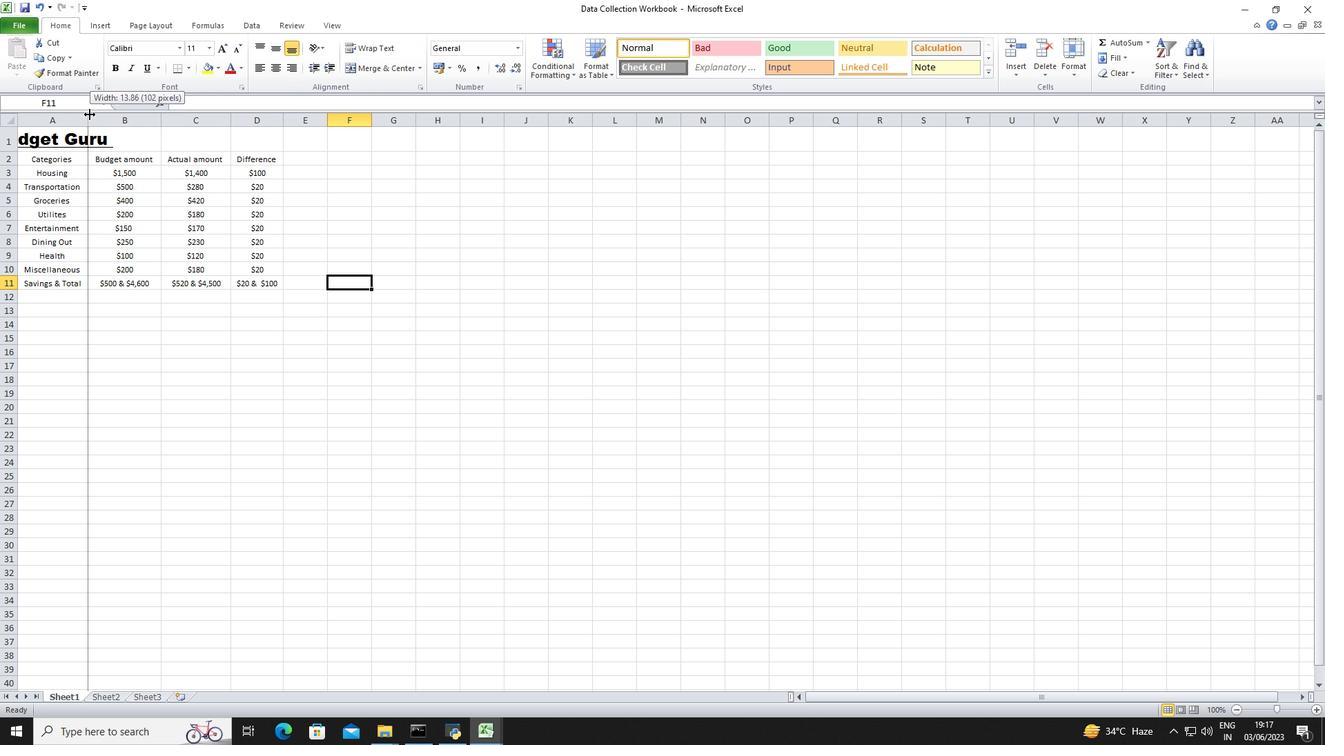 
Action: Mouse moved to (220, 115)
Screenshot: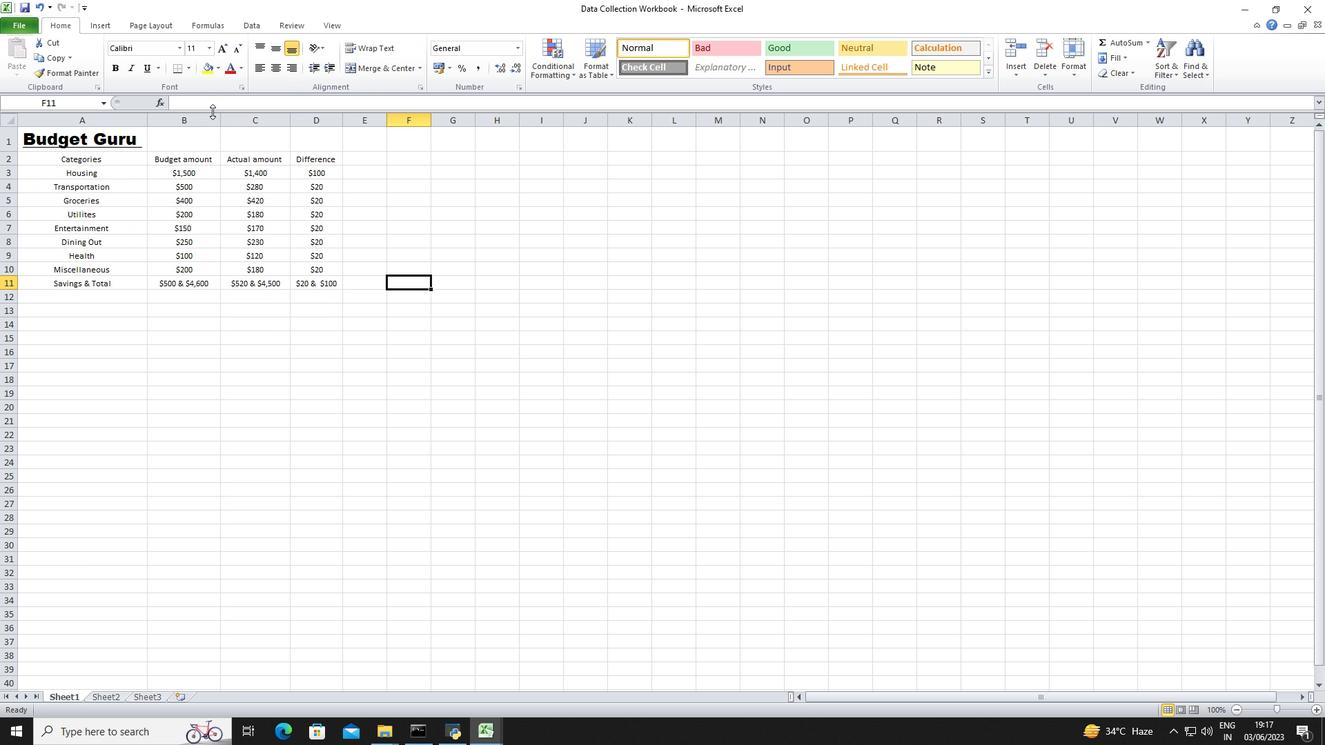 
Action: Mouse pressed left at (220, 115)
Screenshot: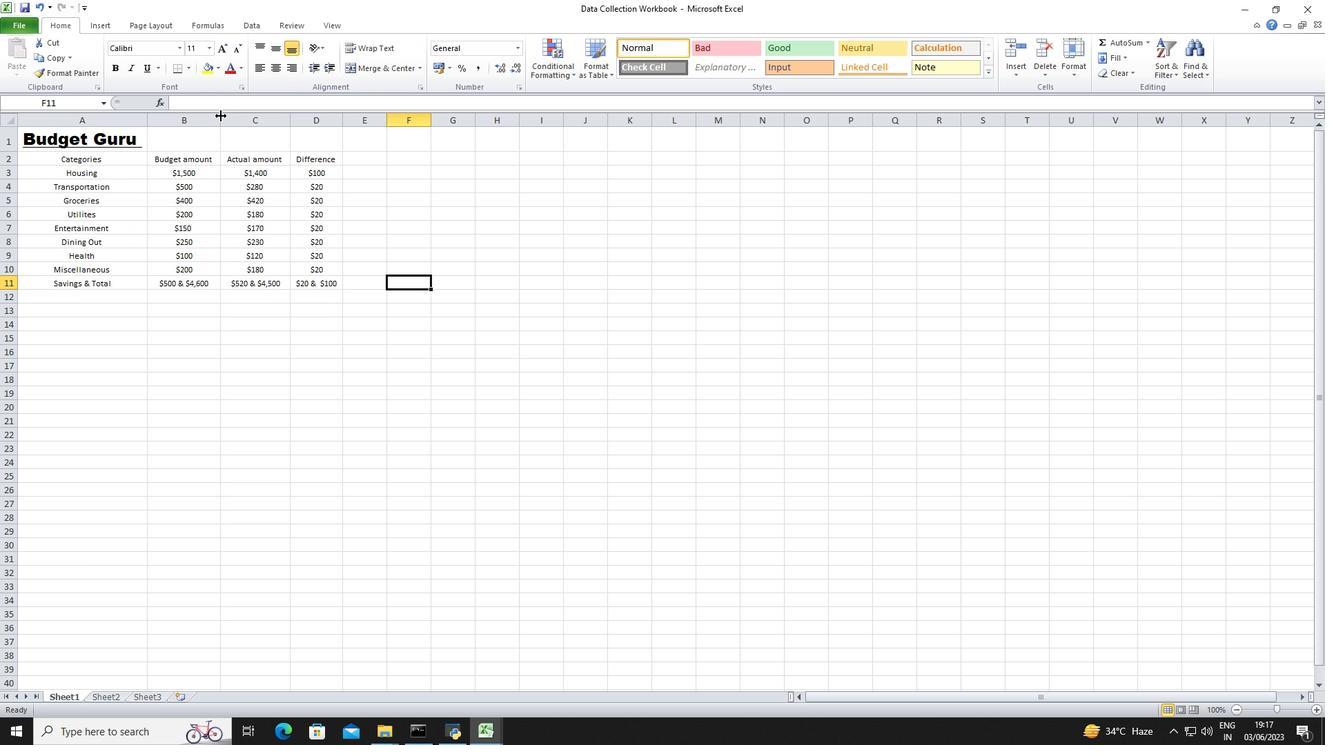 
Action: Mouse pressed left at (220, 115)
Screenshot: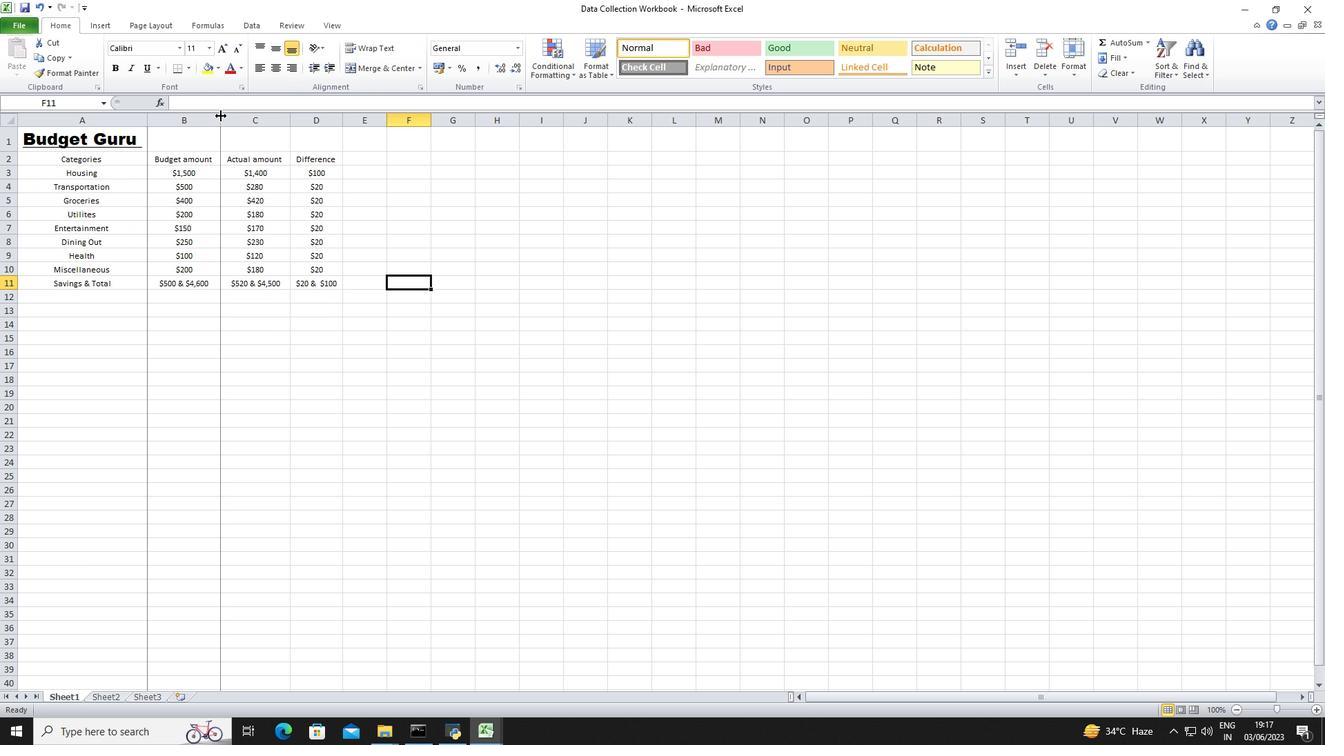 
Action: Mouse moved to (281, 120)
Screenshot: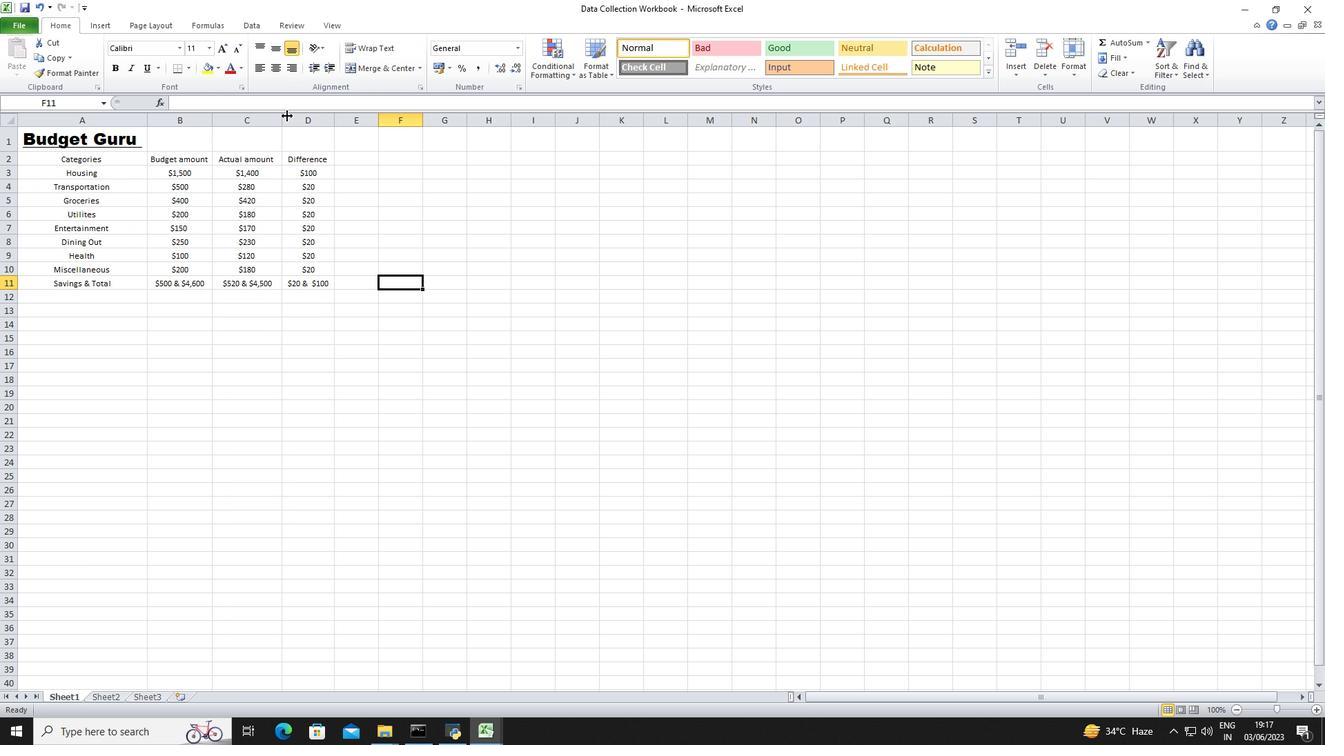
Action: Mouse pressed left at (281, 120)
Screenshot: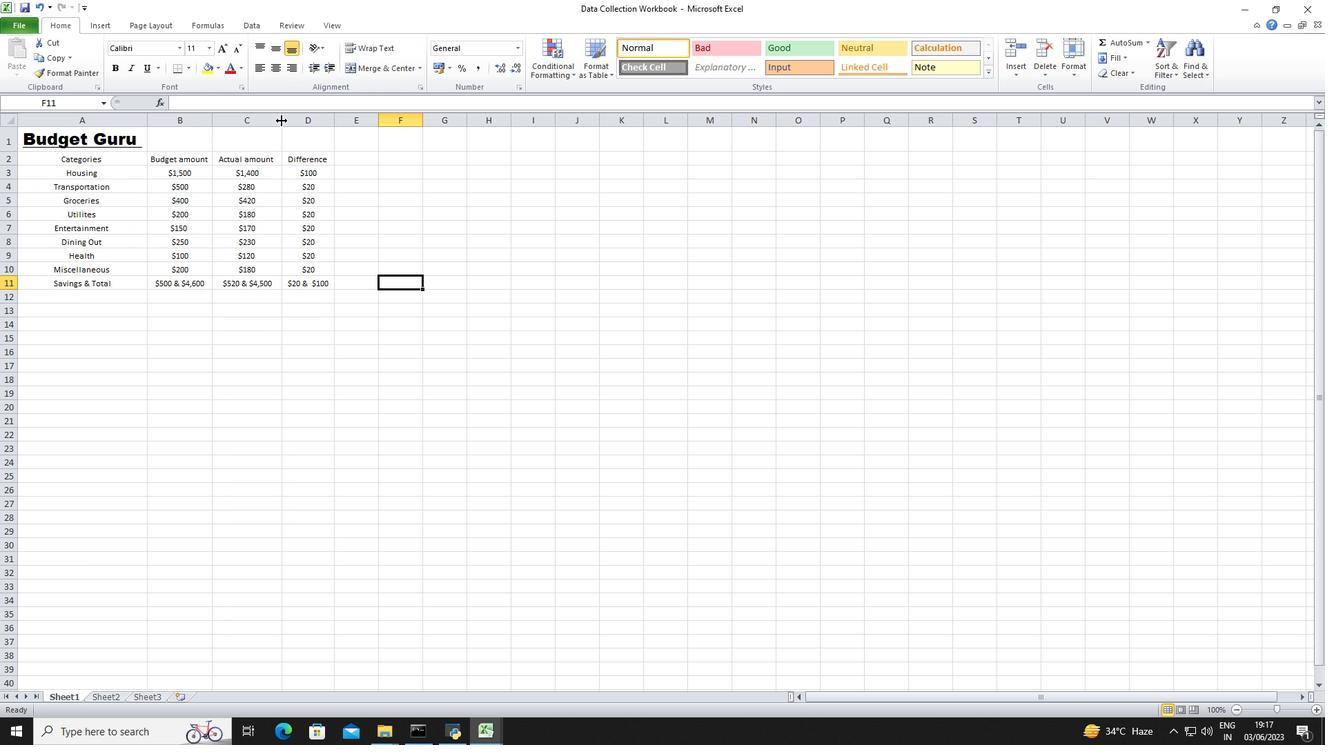 
Action: Mouse pressed left at (281, 120)
Screenshot: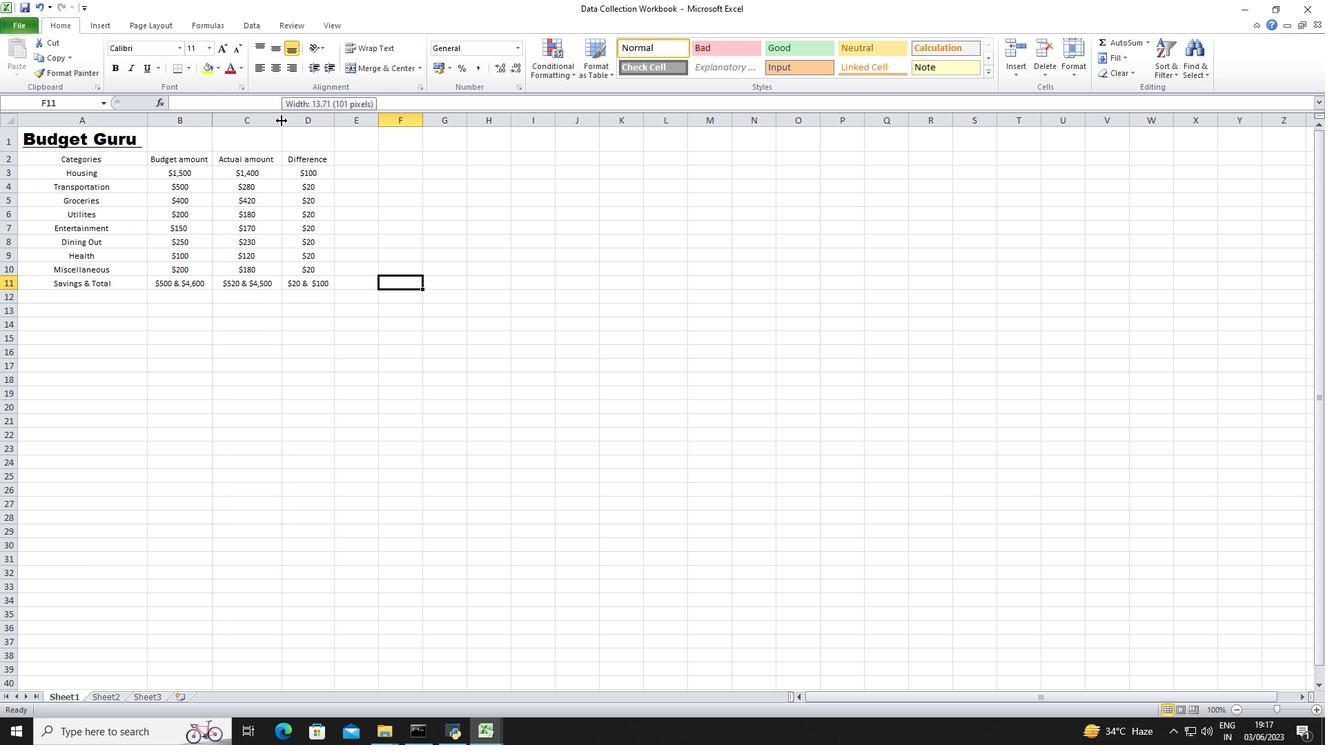 
Action: Mouse moved to (323, 121)
Screenshot: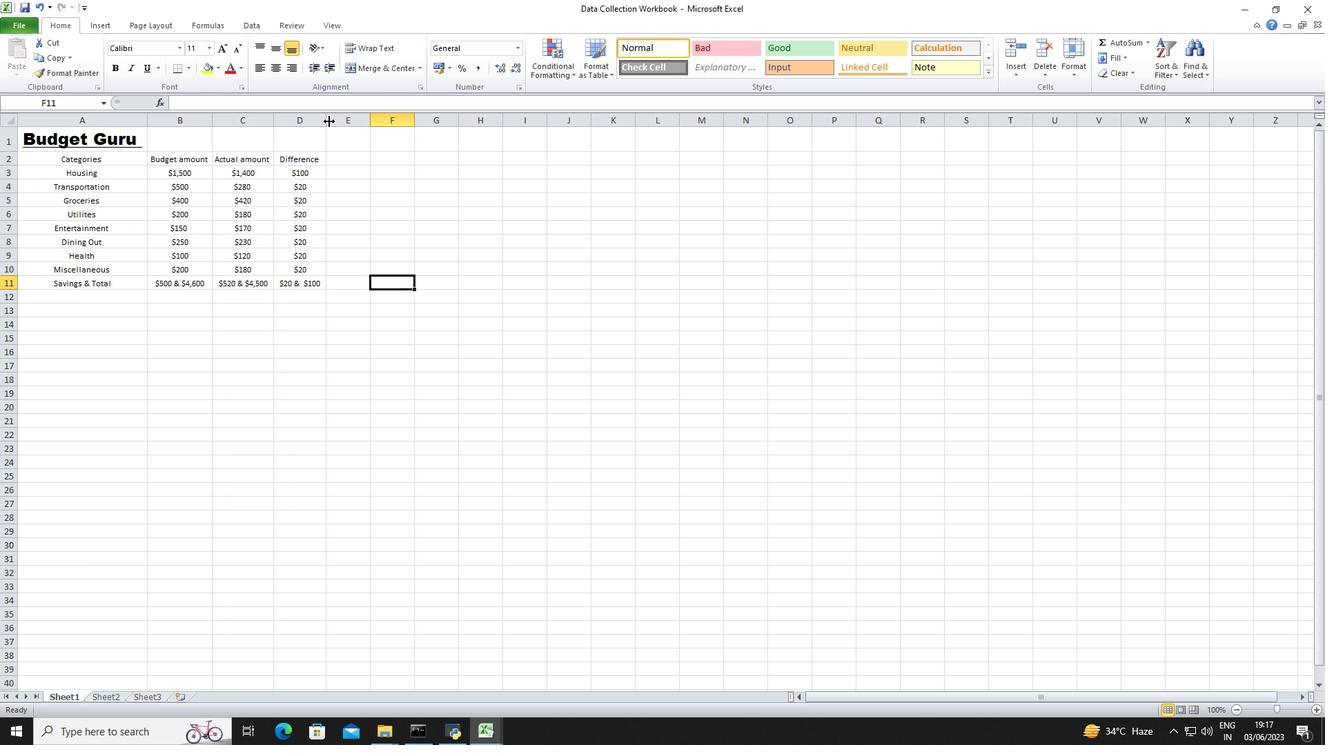 
Action: Mouse pressed left at (323, 121)
Screenshot: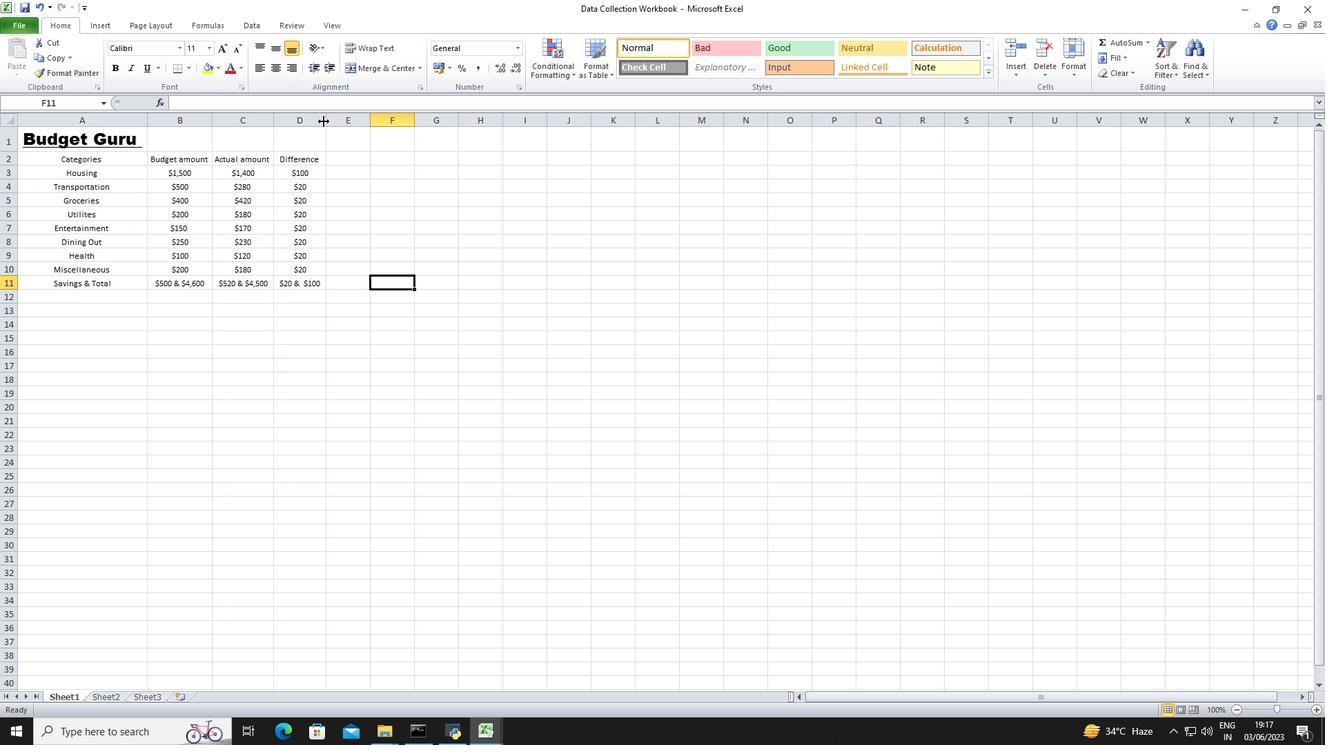 
Action: Mouse pressed left at (323, 121)
Screenshot: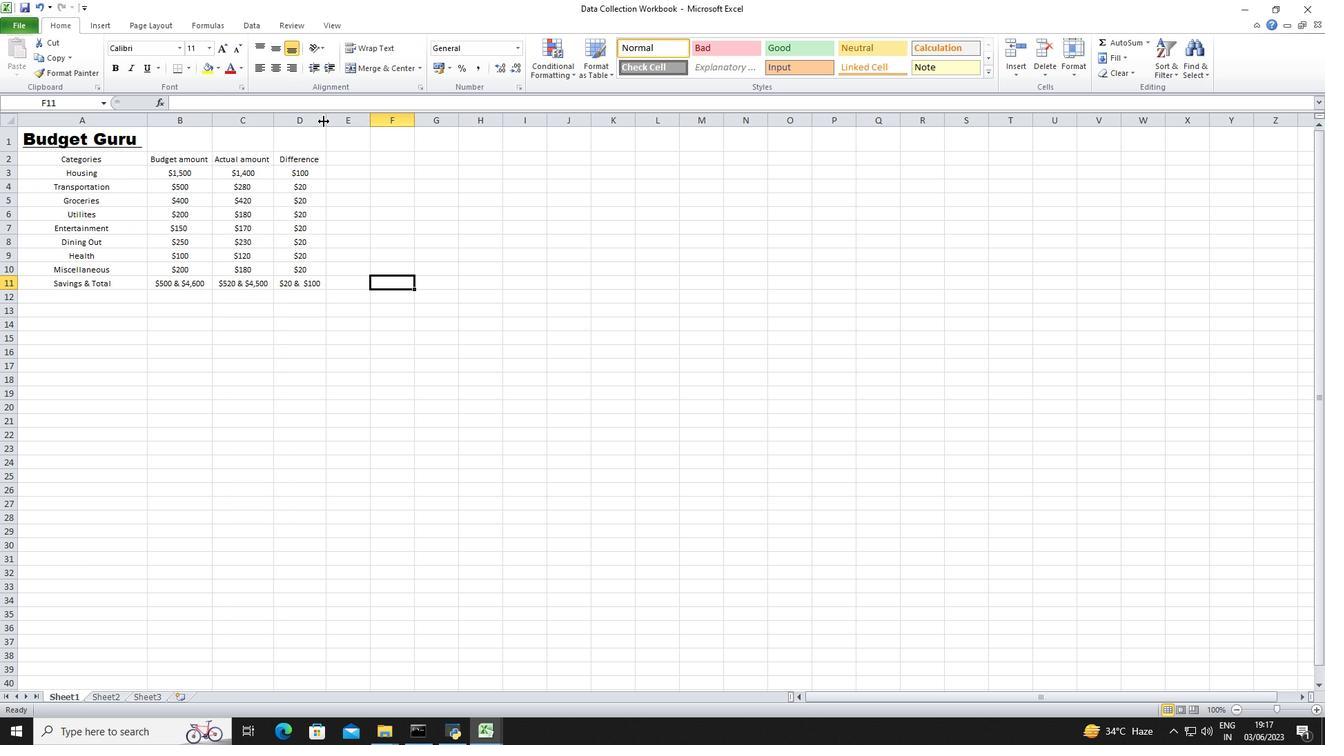 
Action: Mouse moved to (322, 403)
Screenshot: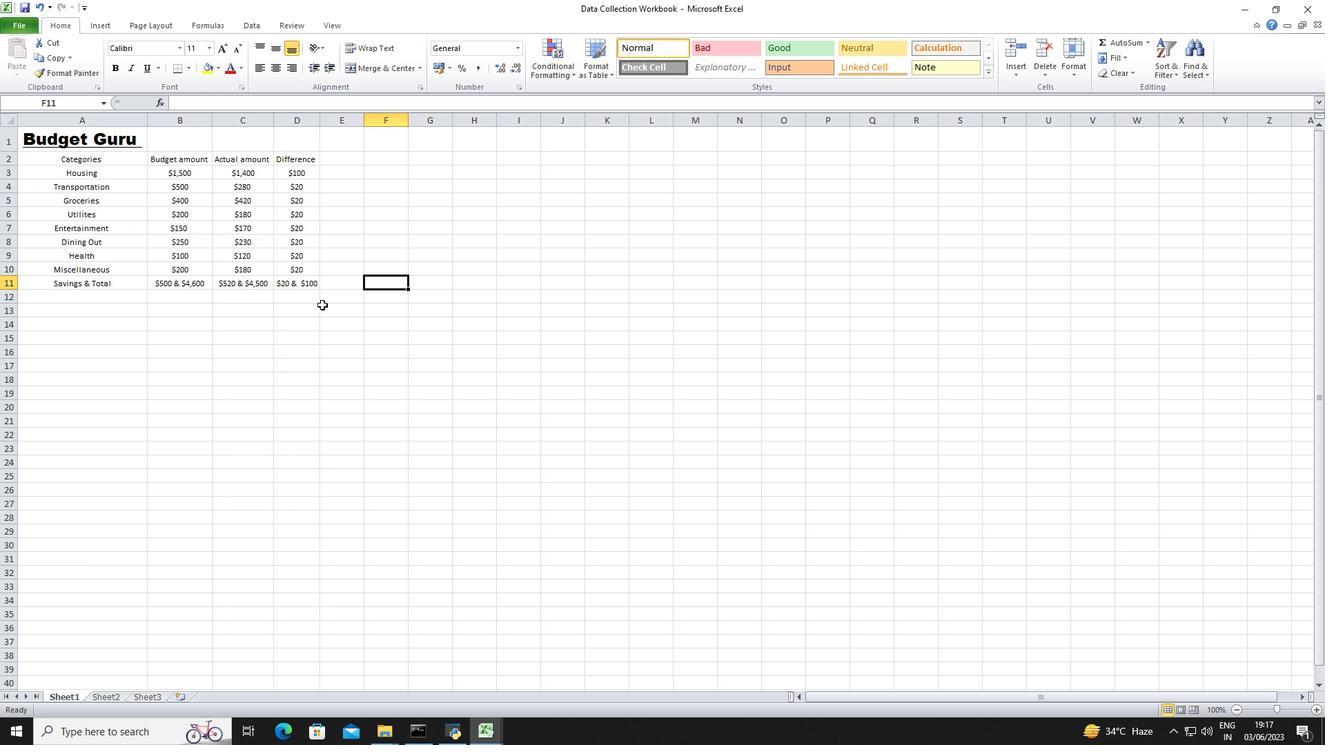 
Action: Mouse pressed left at (322, 403)
Screenshot: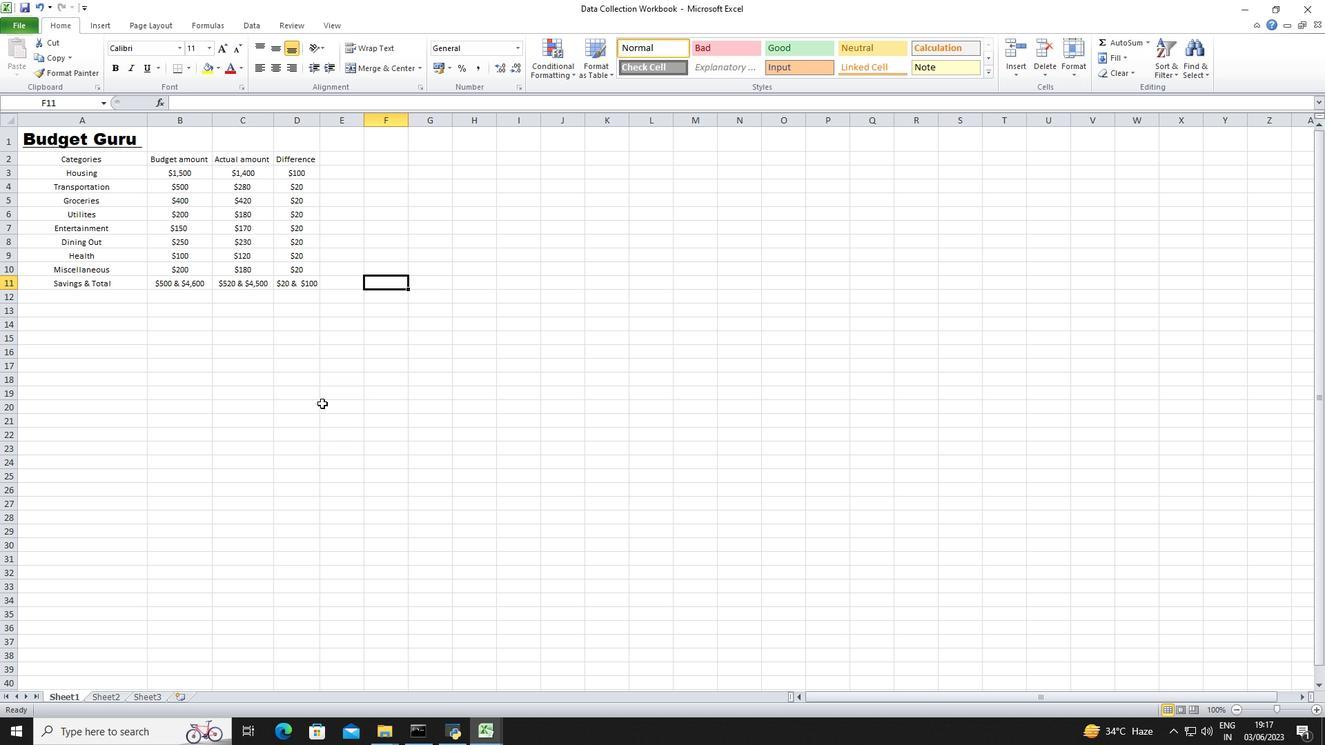 
Action: Mouse moved to (13, 24)
Screenshot: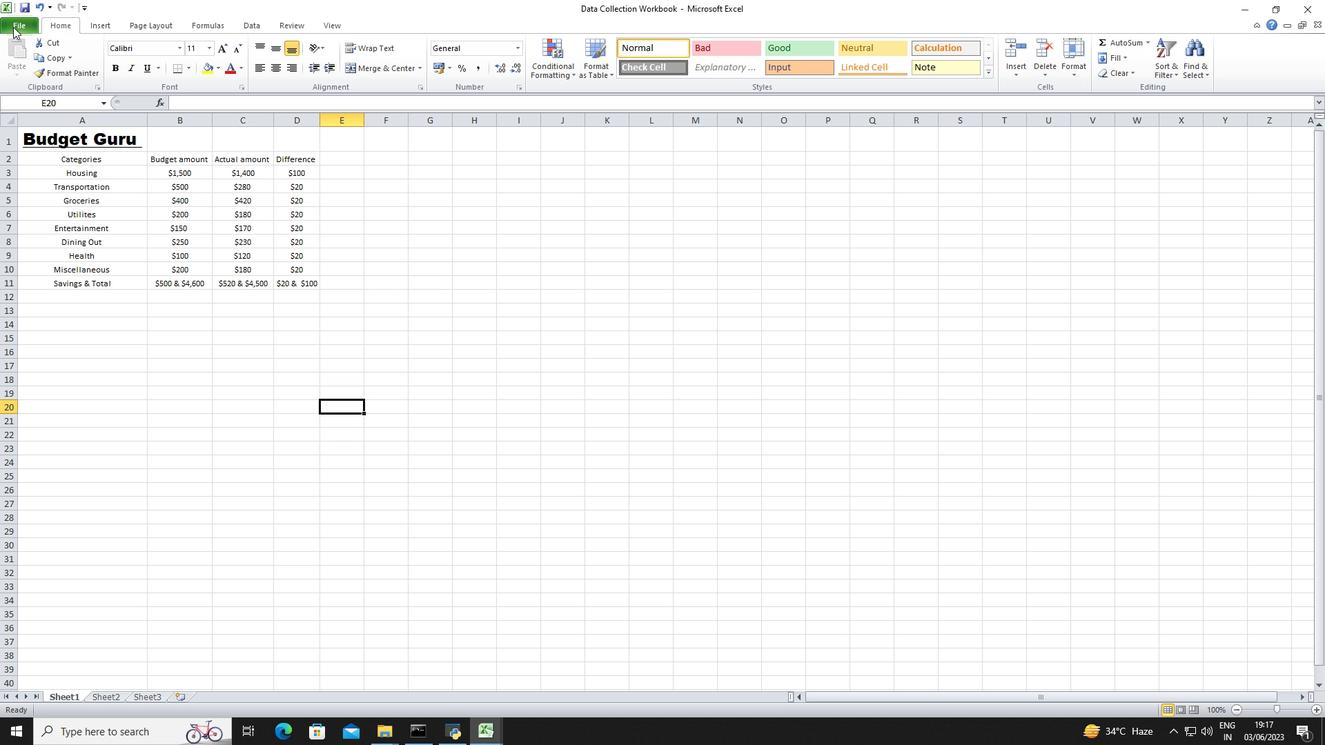 
Action: Mouse pressed left at (13, 24)
Screenshot: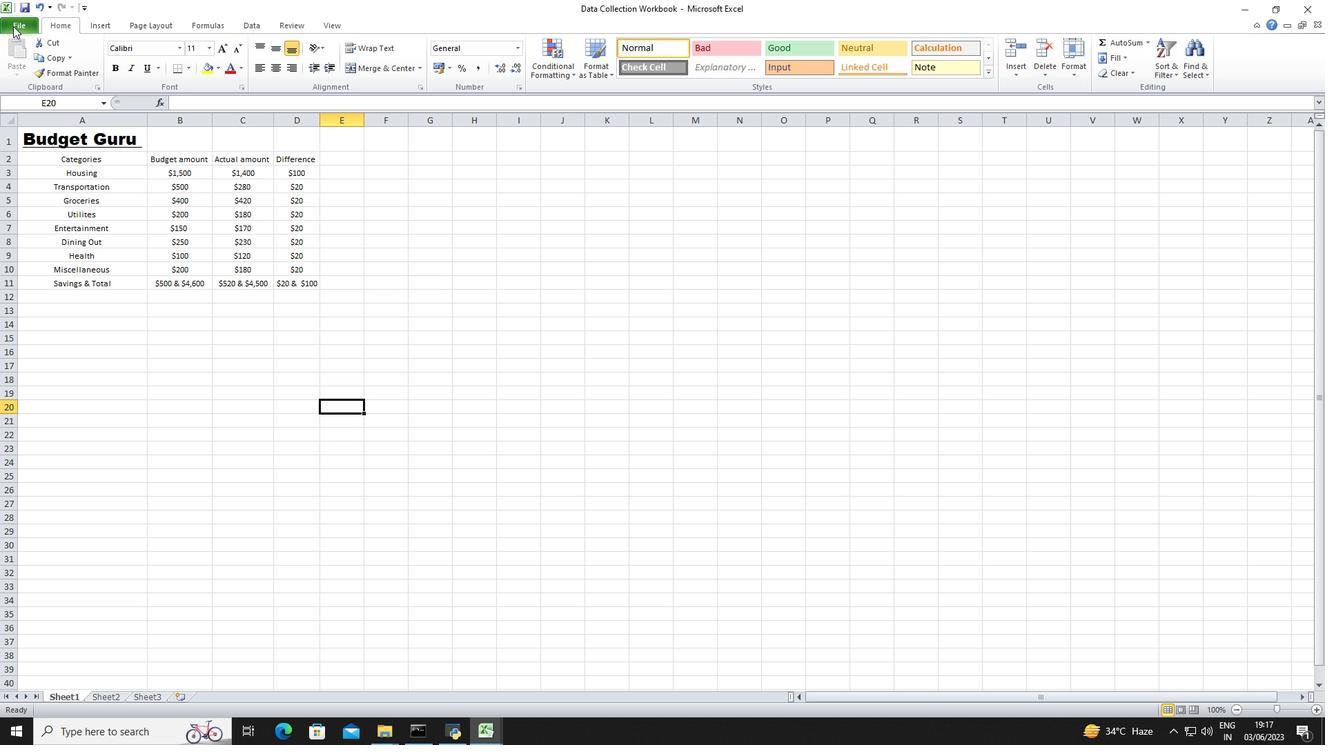 
Action: Mouse moved to (35, 51)
Screenshot: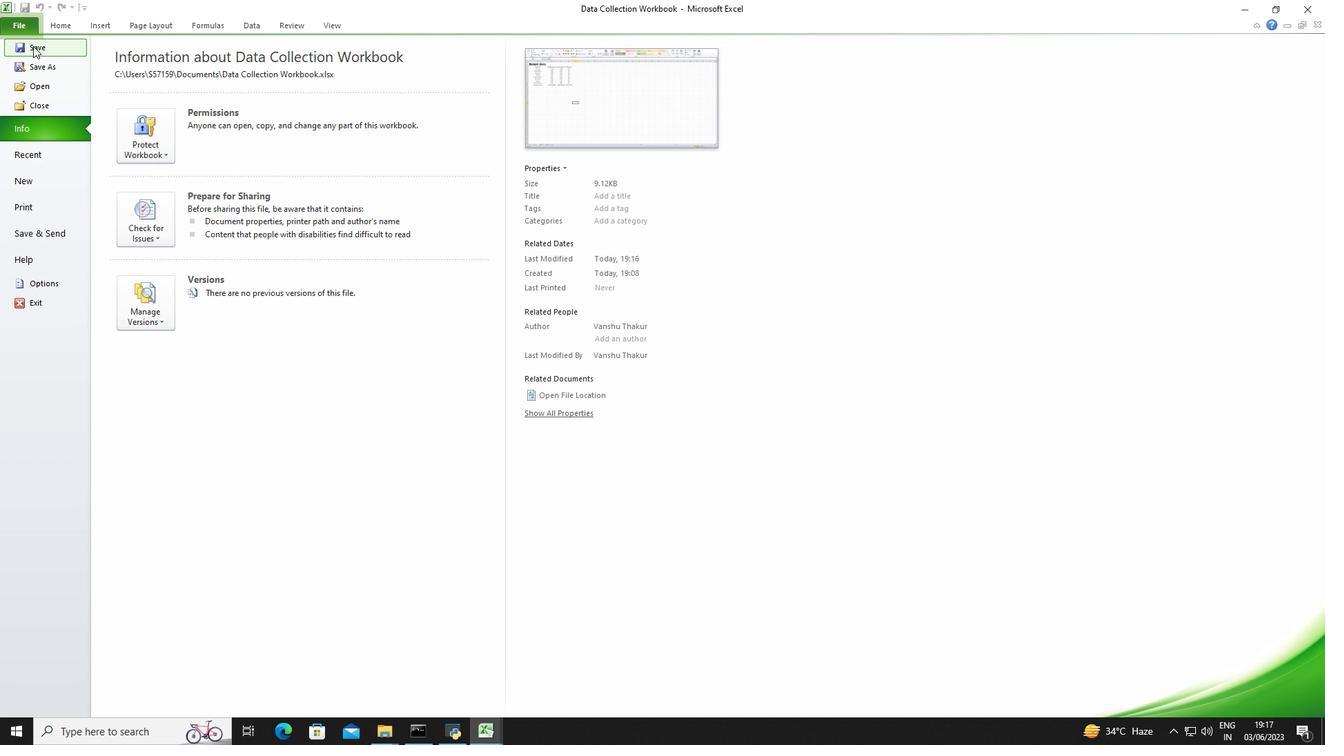 
Action: Mouse pressed left at (35, 51)
Screenshot: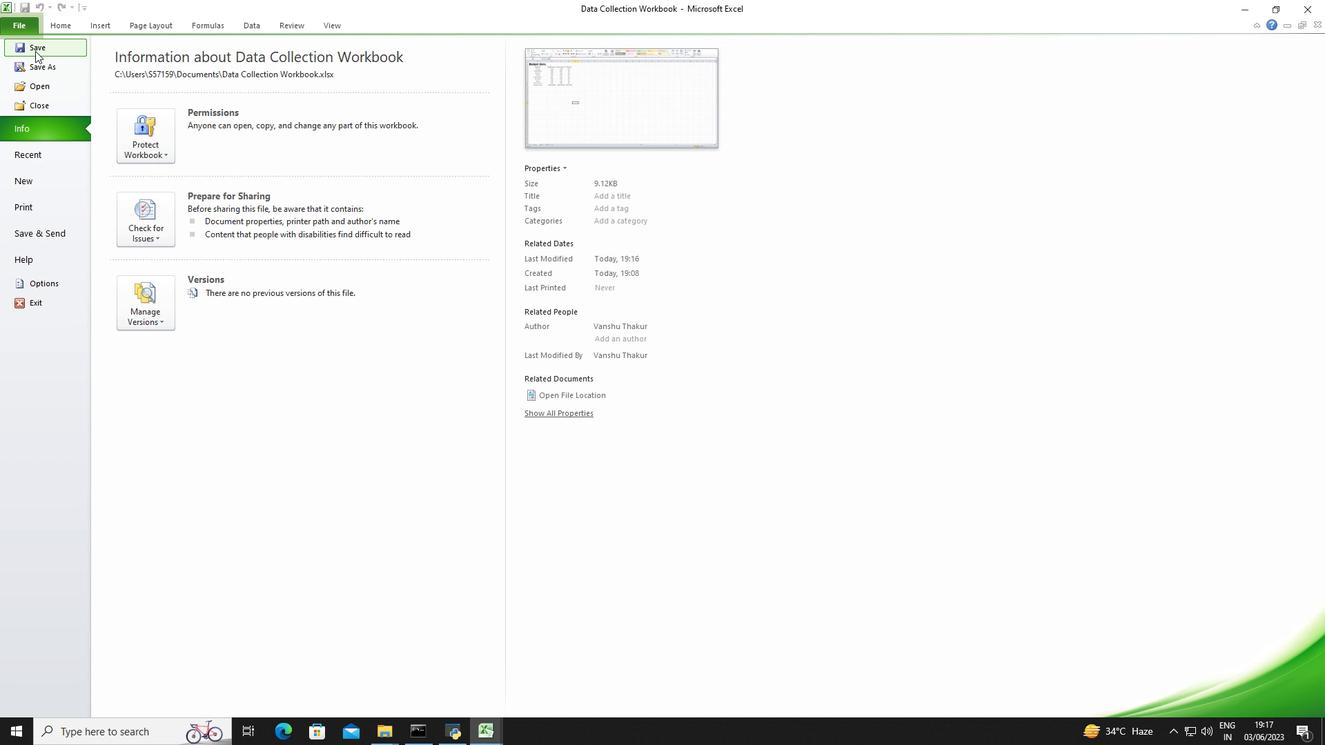 
Action: Mouse moved to (312, 338)
Screenshot: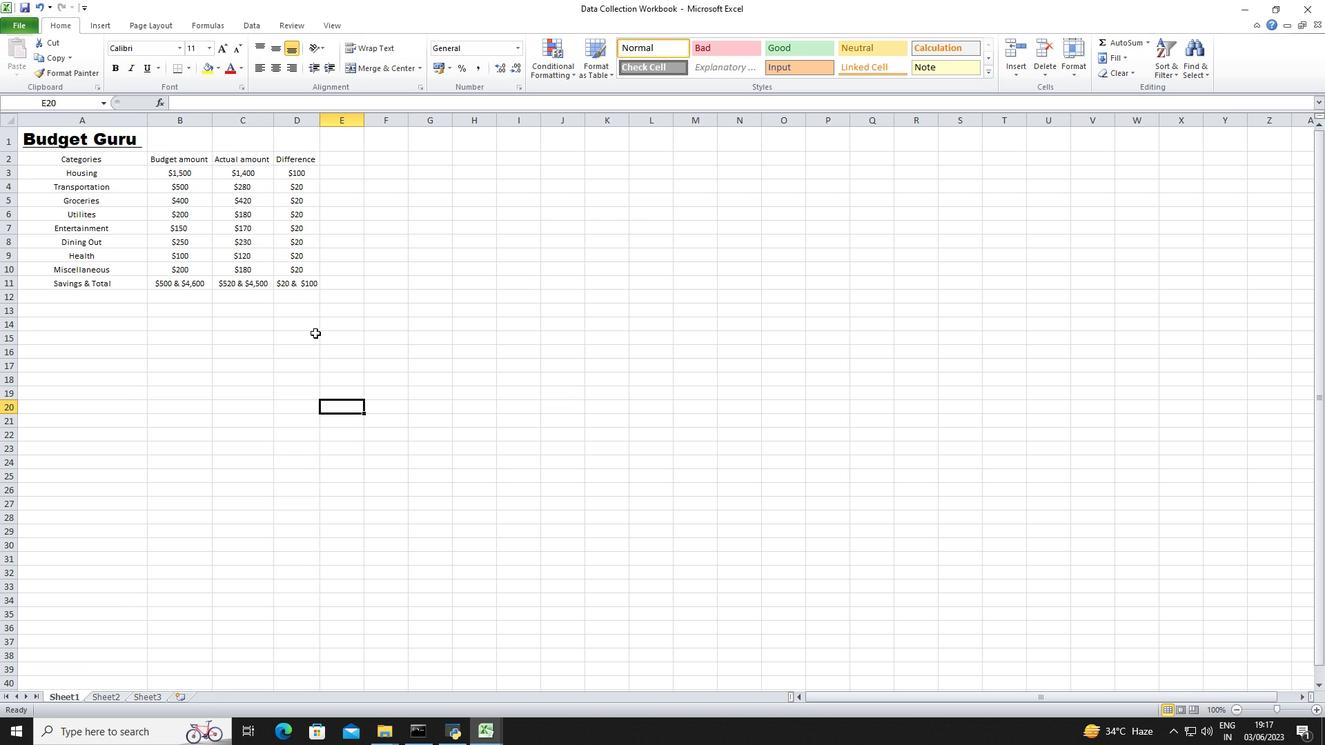 
